 Task: Look for space in Hasaki, Japan from 12th  August, 2023 to 15th August, 2023 for 3 adults in price range Rs.12000 to Rs.16000. Place can be entire place with 2 bedrooms having 3 beds and 1 bathroom. Property type can be house, flat, guest house. Booking option can be shelf check-in. Required host language is English.
Action: Mouse moved to (420, 73)
Screenshot: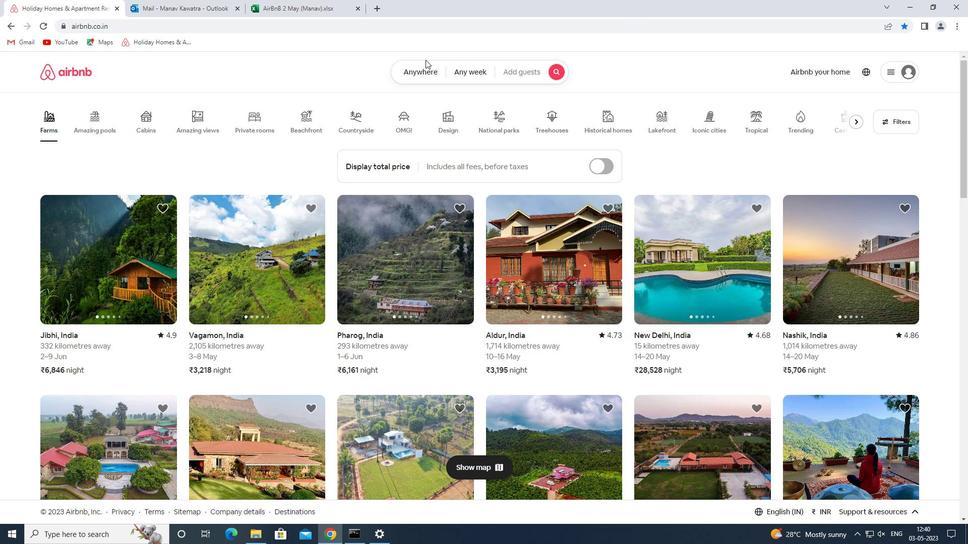 
Action: Mouse pressed left at (420, 73)
Screenshot: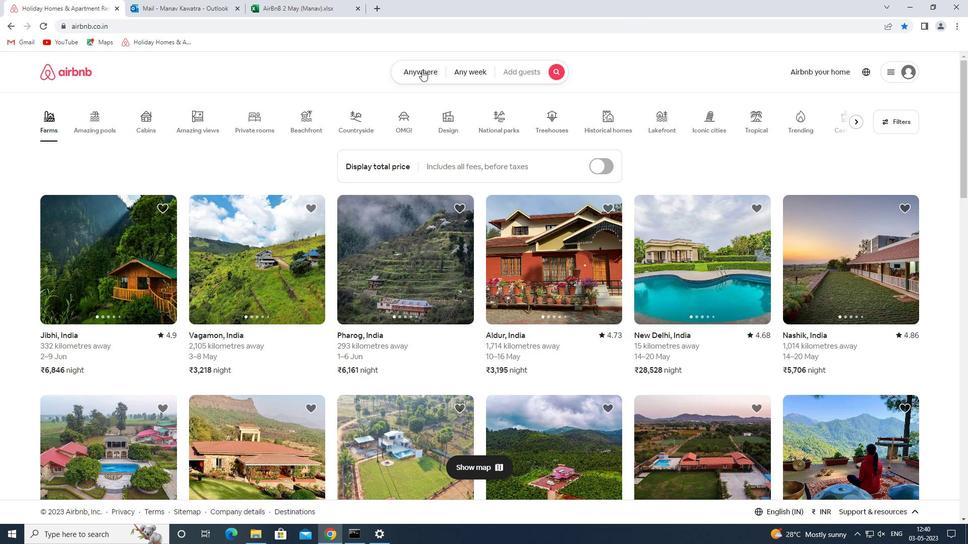 
Action: Mouse moved to (343, 110)
Screenshot: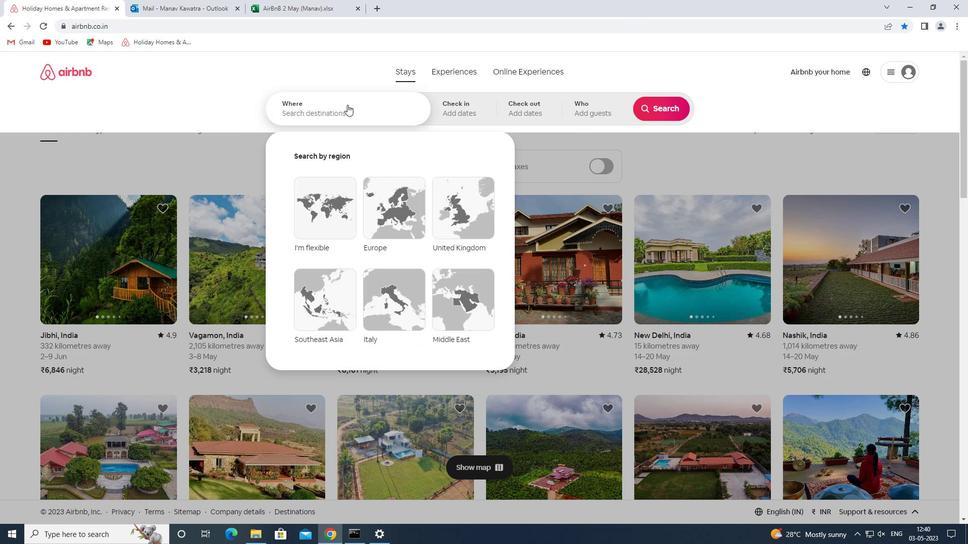
Action: Mouse pressed left at (343, 110)
Screenshot: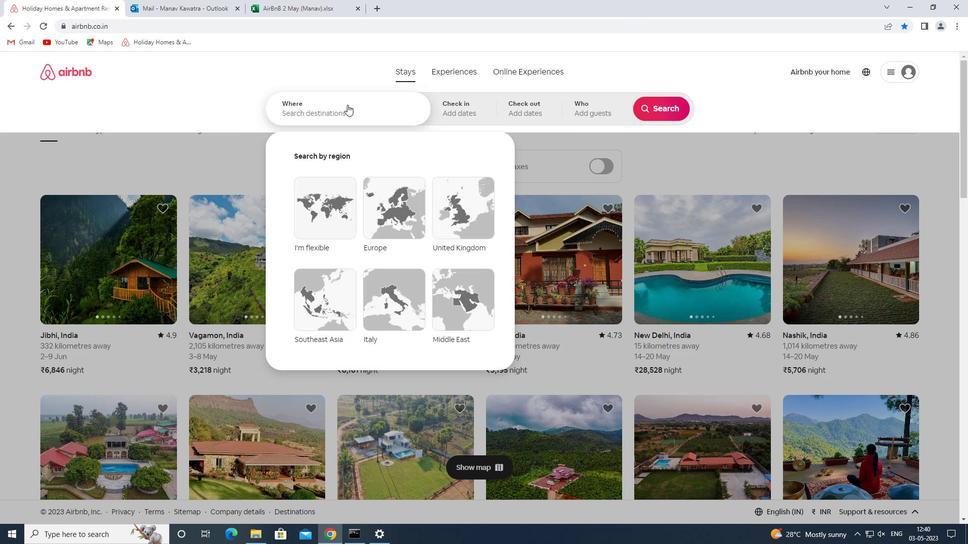 
Action: Mouse moved to (343, 111)
Screenshot: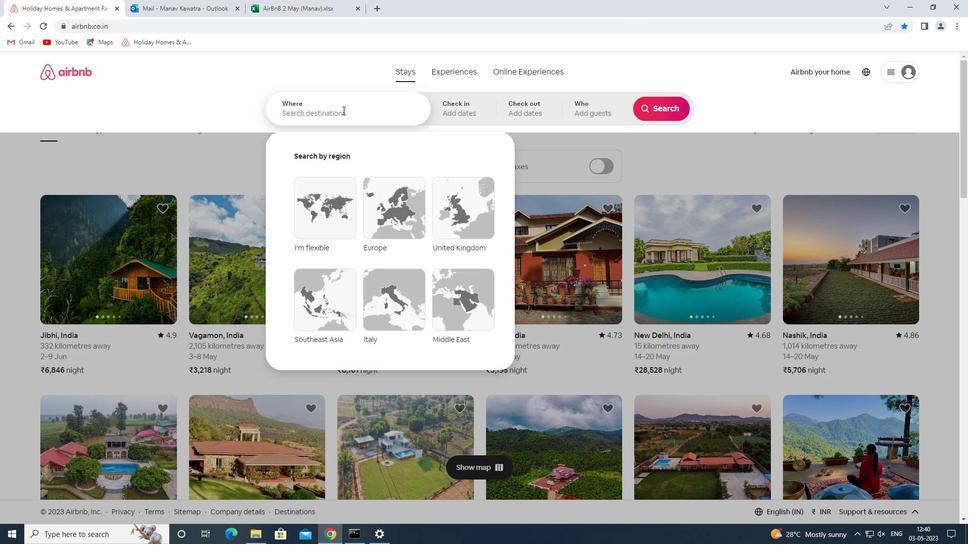 
Action: Key pressed hasaki<Key.space>japan<Key.space>
Screenshot: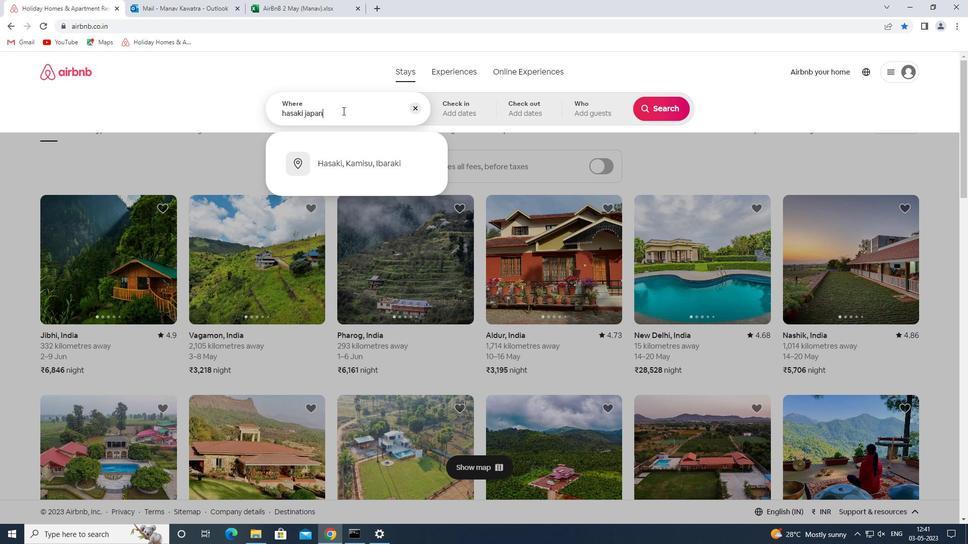 
Action: Mouse moved to (457, 109)
Screenshot: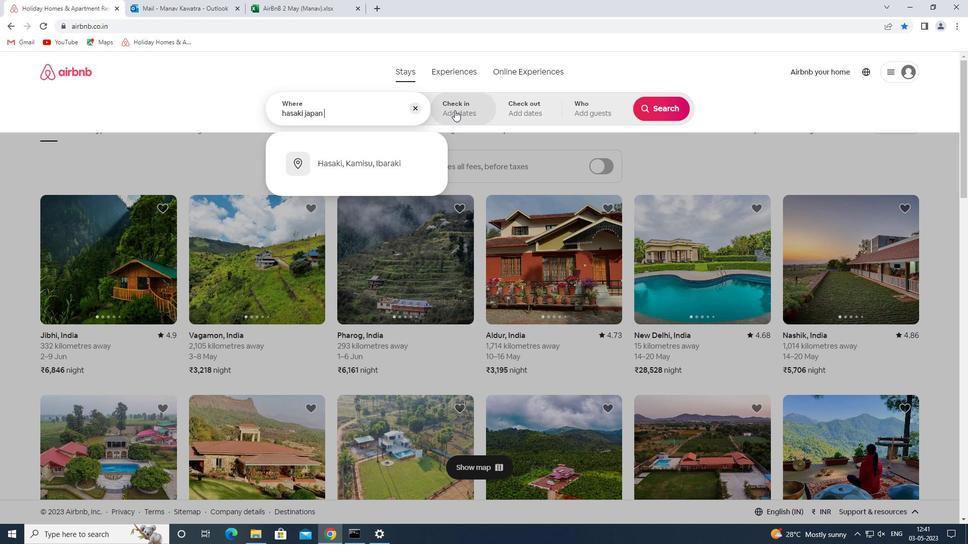 
Action: Mouse pressed left at (457, 109)
Screenshot: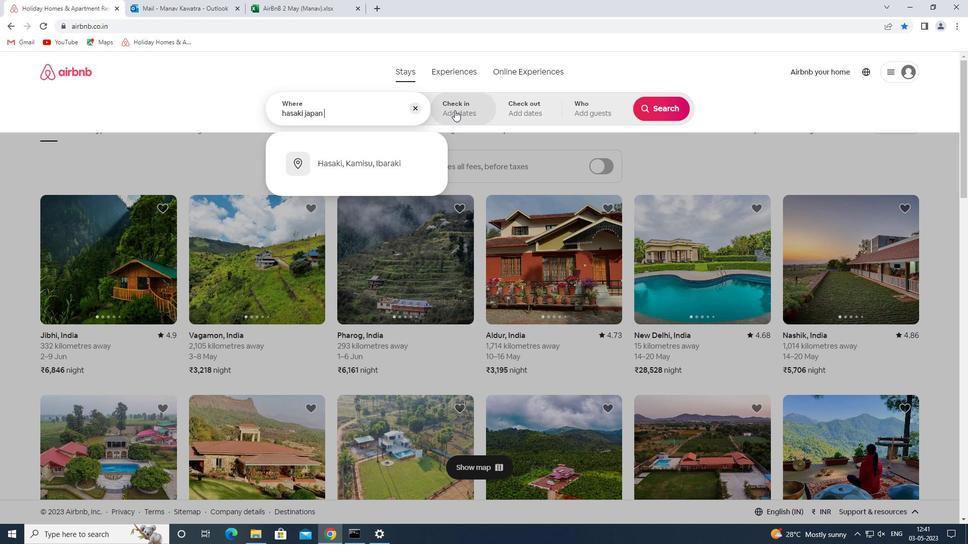 
Action: Mouse moved to (657, 190)
Screenshot: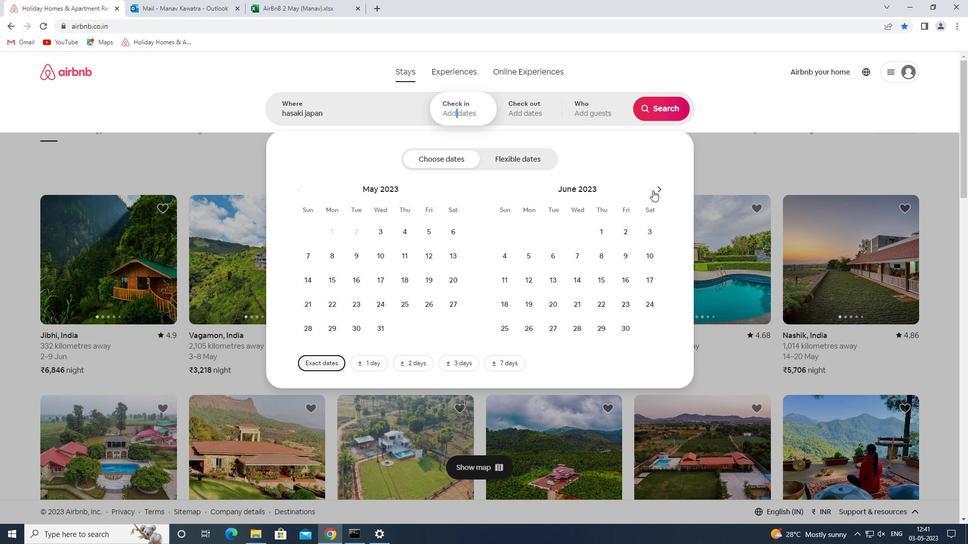 
Action: Mouse pressed left at (657, 190)
Screenshot: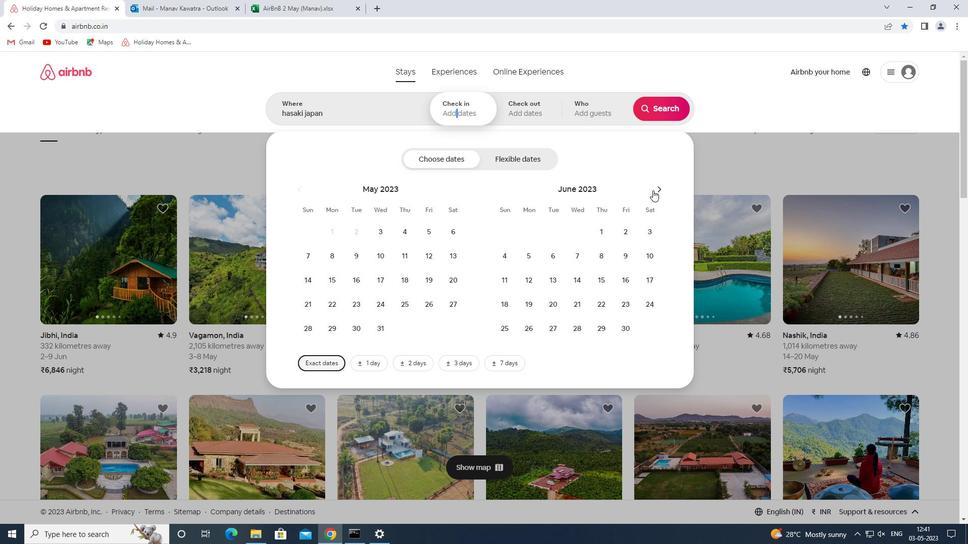 
Action: Mouse pressed left at (657, 190)
Screenshot: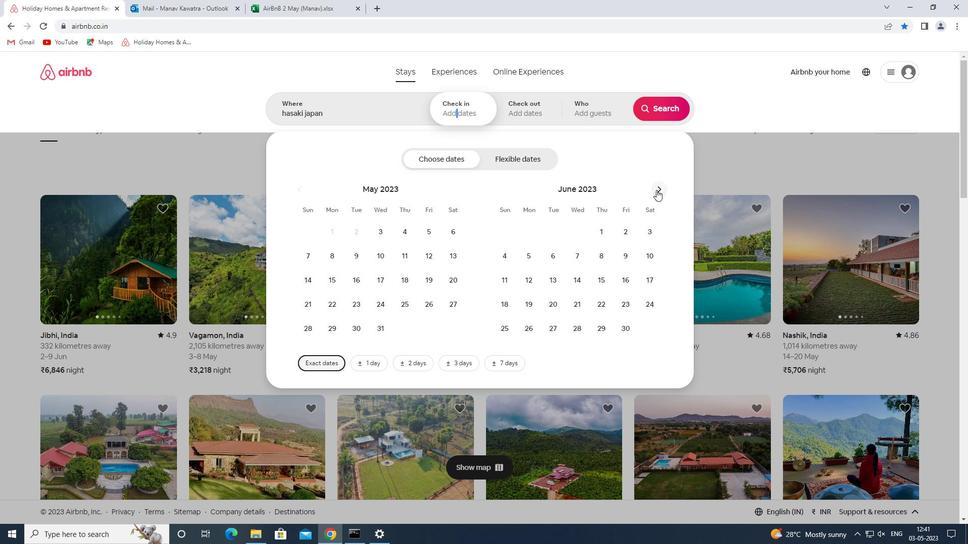 
Action: Mouse pressed left at (657, 190)
Screenshot: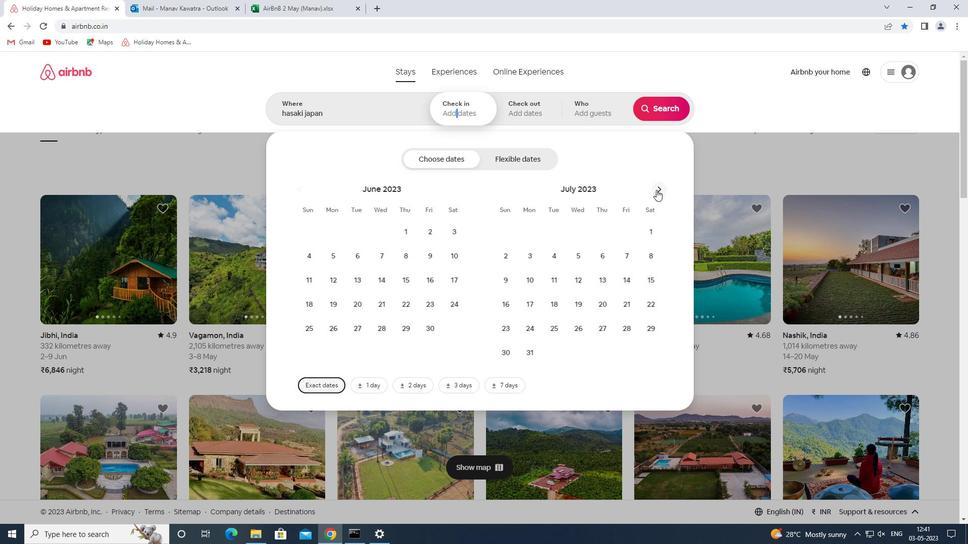 
Action: Mouse moved to (657, 256)
Screenshot: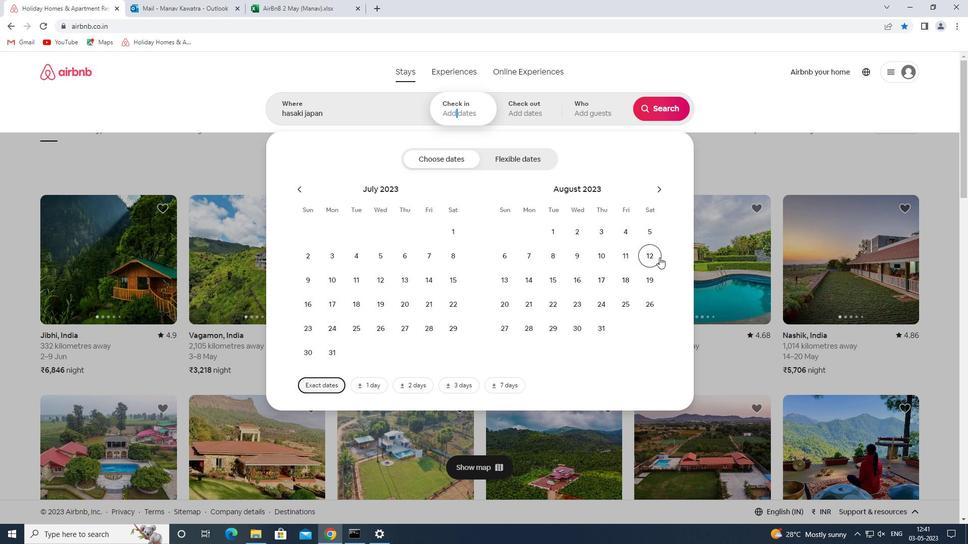 
Action: Mouse pressed left at (657, 256)
Screenshot: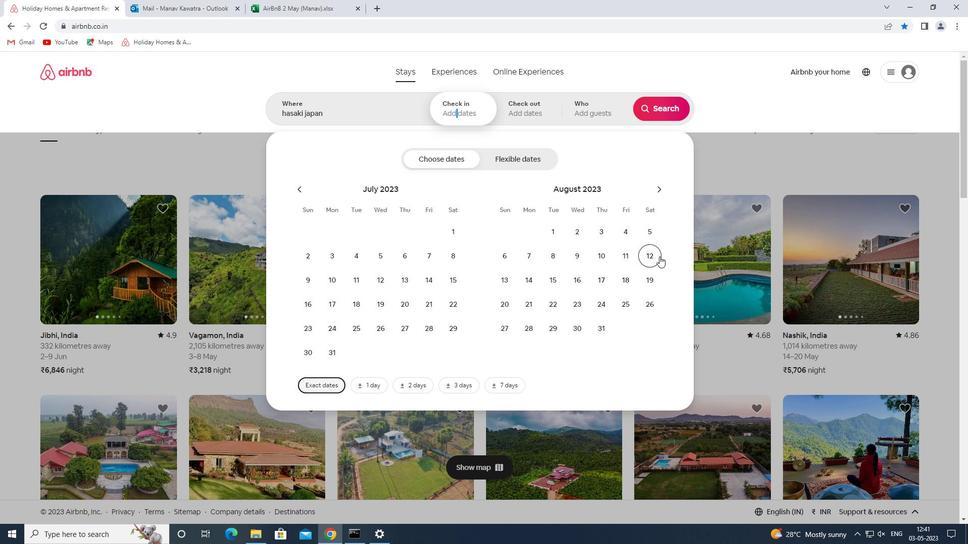 
Action: Mouse moved to (551, 278)
Screenshot: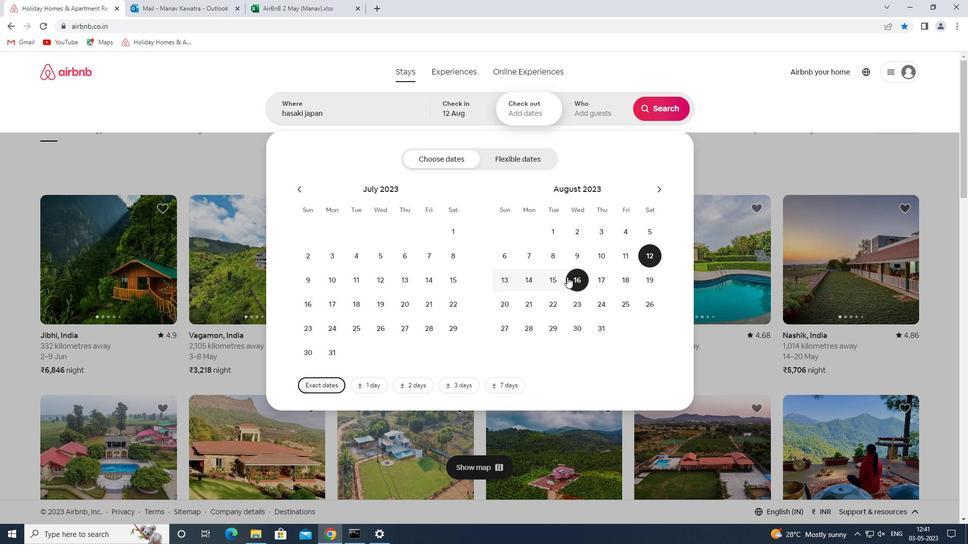 
Action: Mouse pressed left at (551, 278)
Screenshot: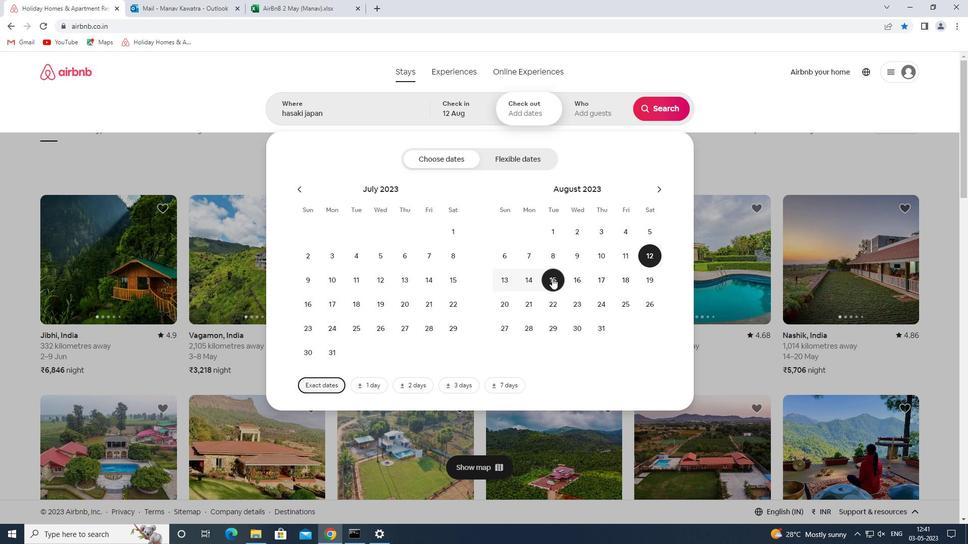 
Action: Mouse moved to (592, 114)
Screenshot: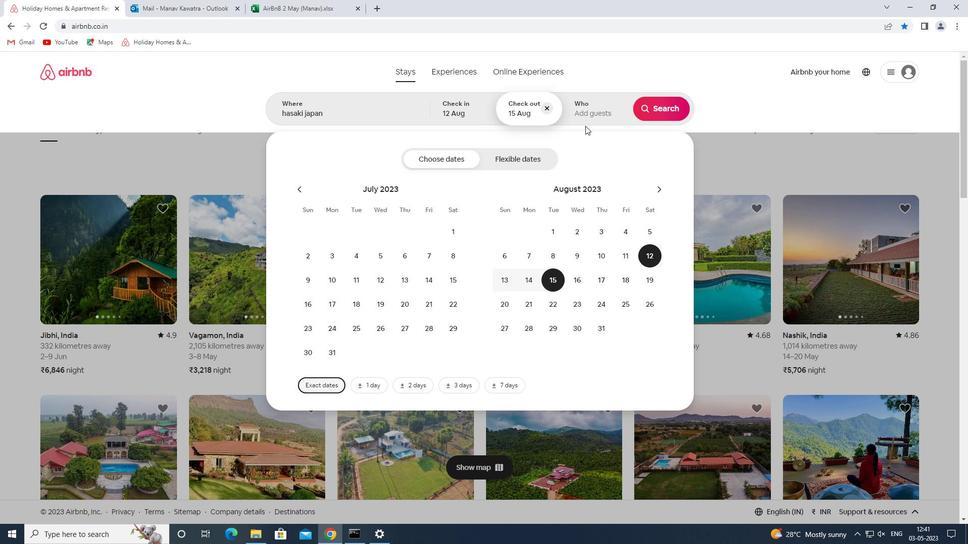 
Action: Mouse pressed left at (592, 114)
Screenshot: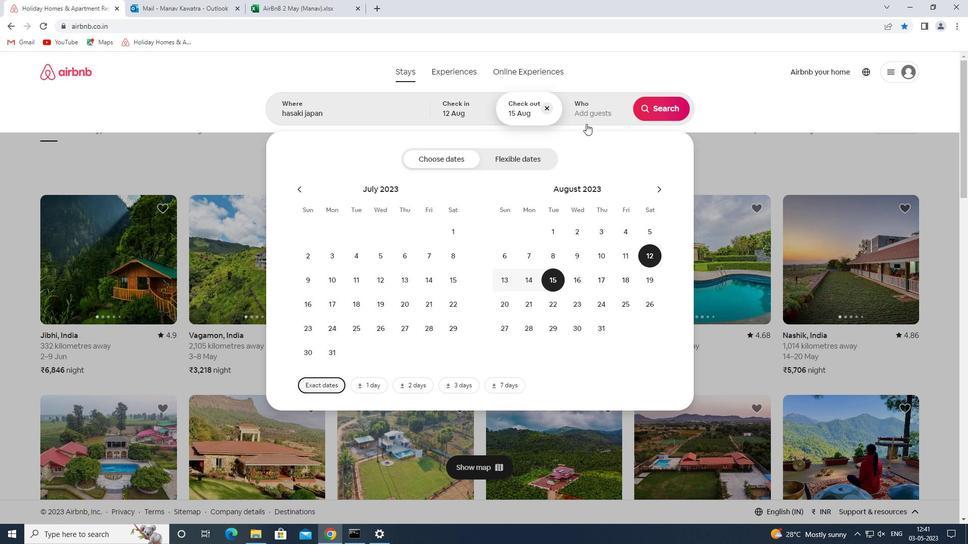 
Action: Mouse moved to (669, 163)
Screenshot: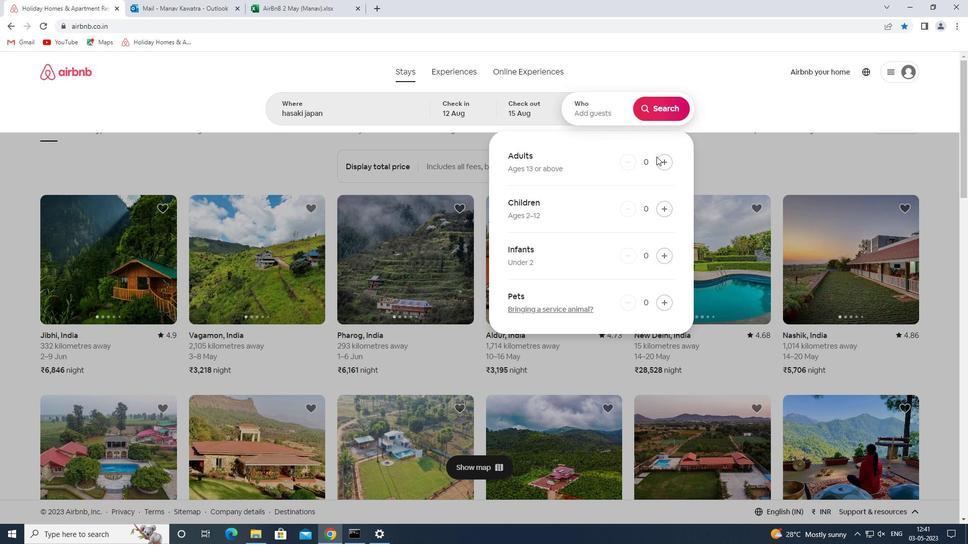 
Action: Mouse pressed left at (669, 163)
Screenshot: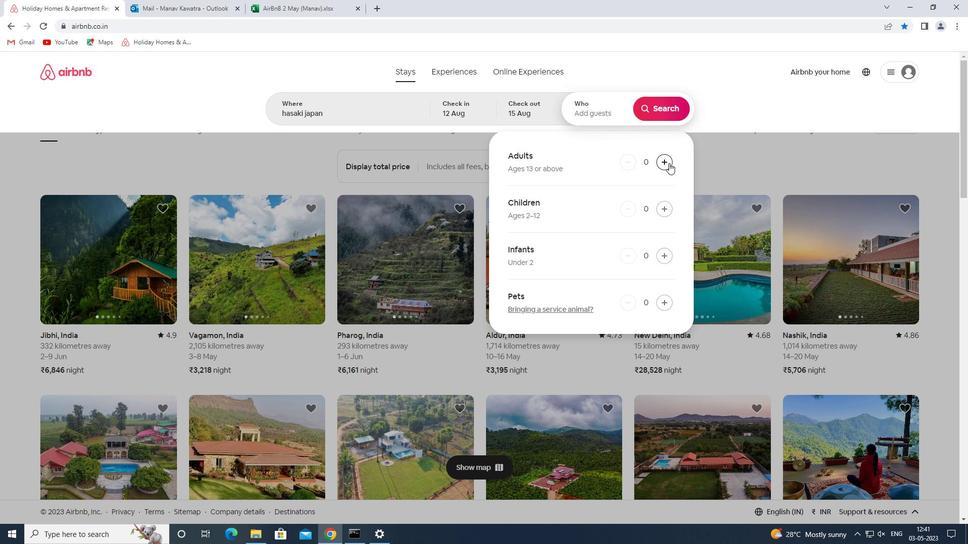 
Action: Mouse pressed left at (669, 163)
Screenshot: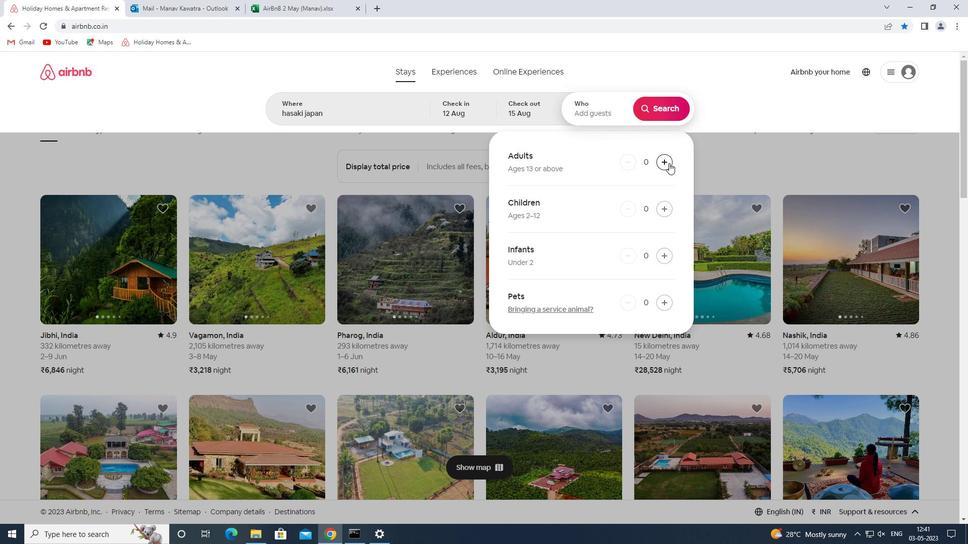 
Action: Mouse pressed left at (669, 163)
Screenshot: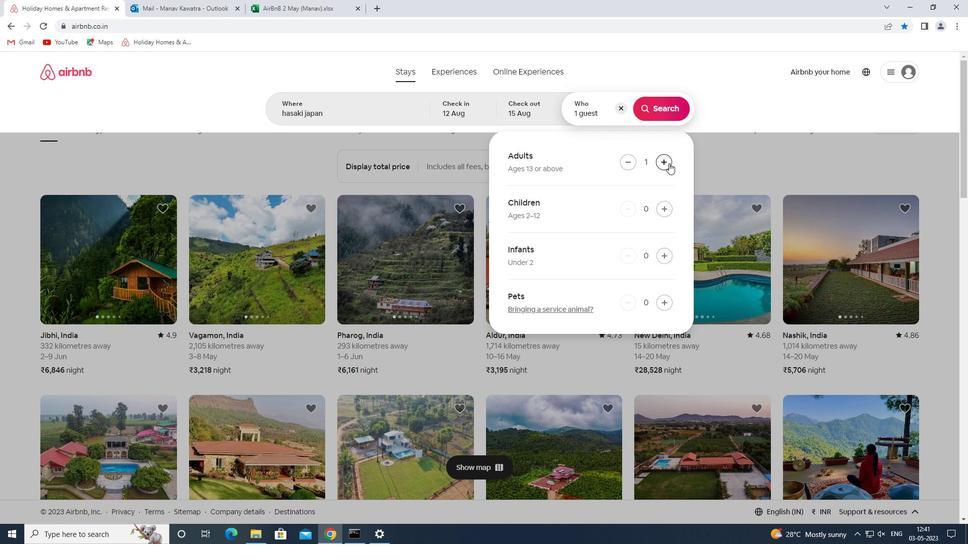 
Action: Mouse moved to (669, 103)
Screenshot: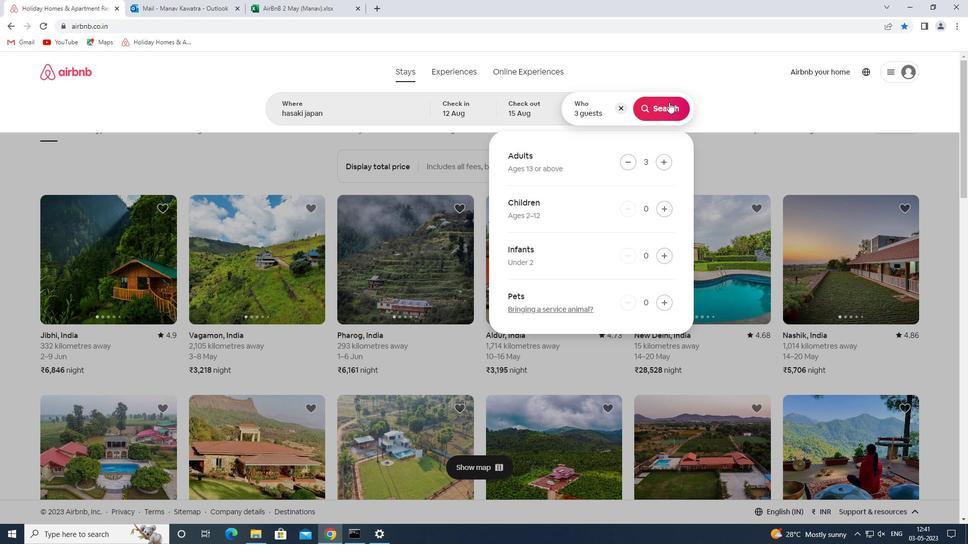 
Action: Mouse pressed left at (669, 103)
Screenshot: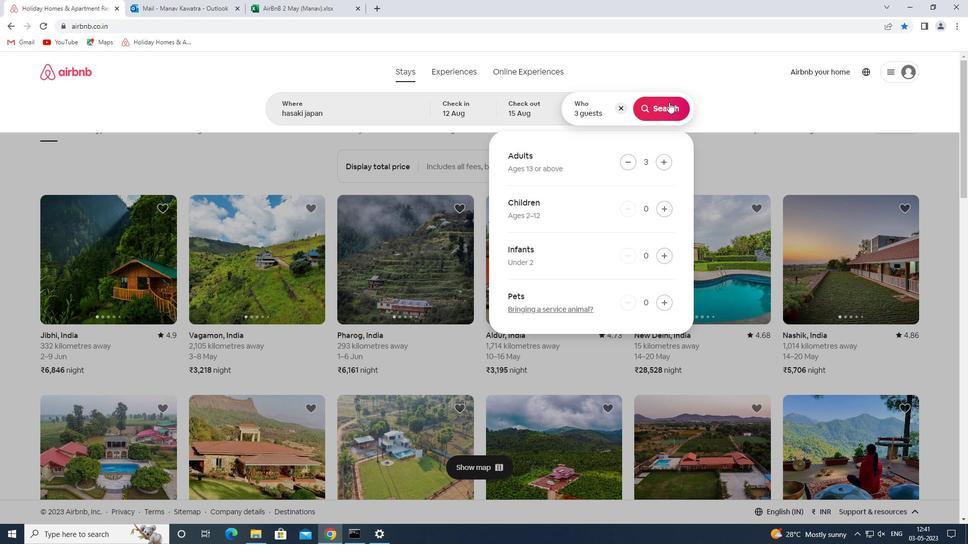 
Action: Mouse moved to (923, 117)
Screenshot: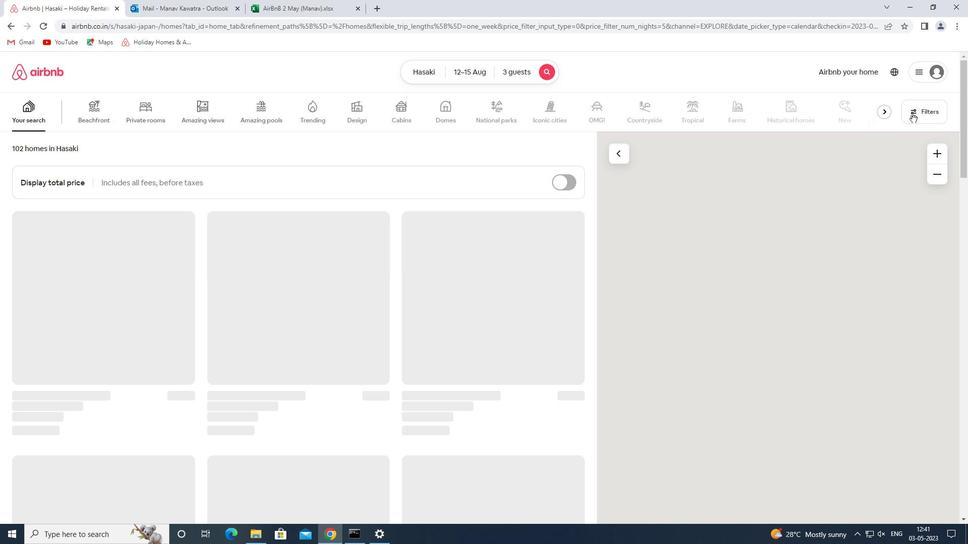 
Action: Mouse pressed left at (923, 117)
Screenshot: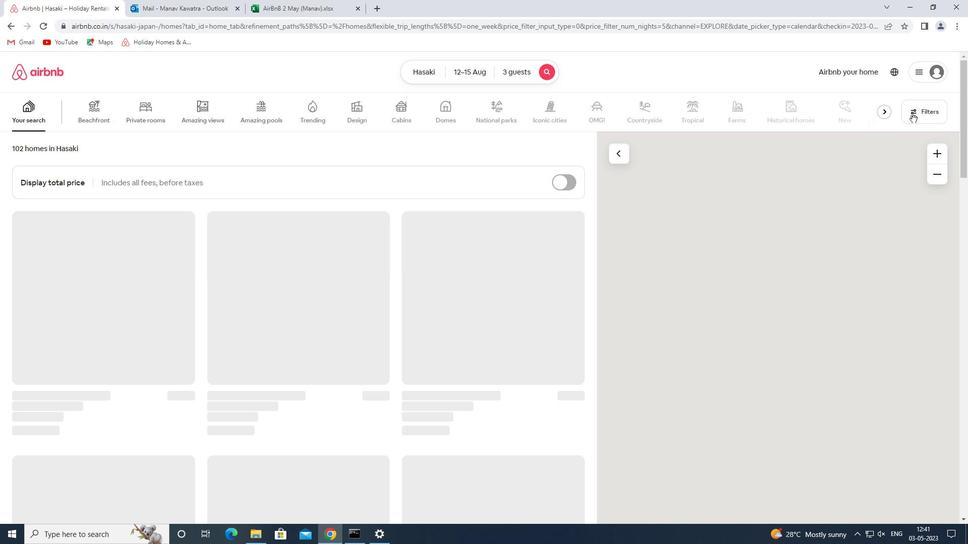 
Action: Mouse moved to (359, 241)
Screenshot: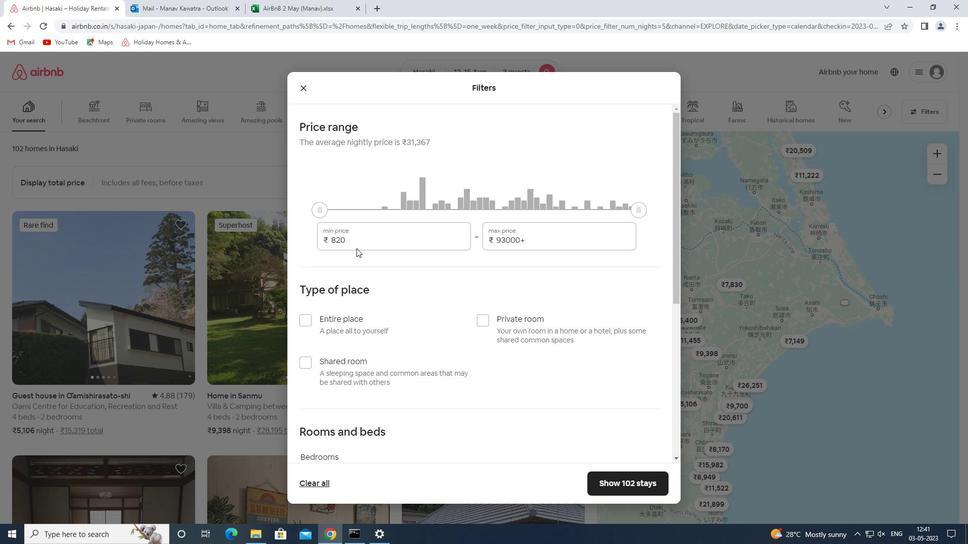 
Action: Mouse pressed left at (359, 241)
Screenshot: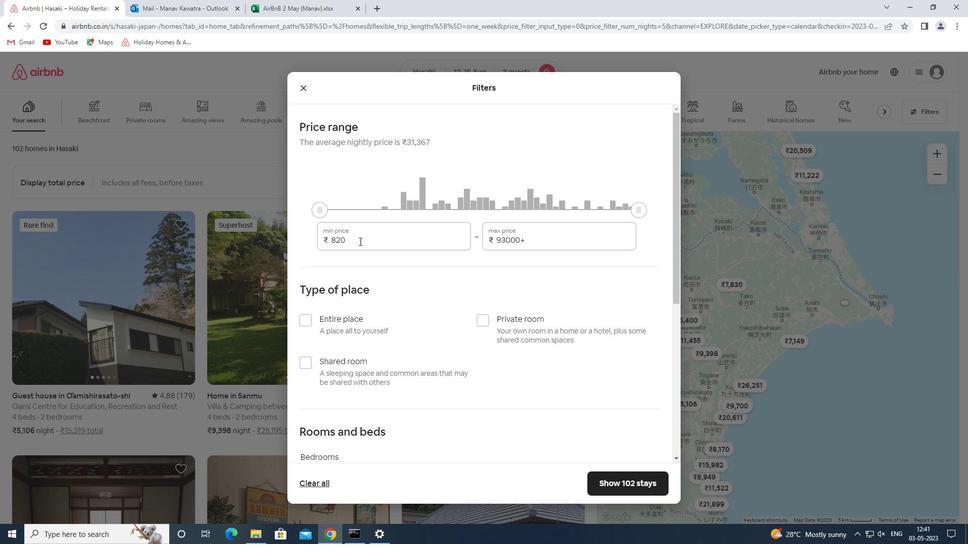 
Action: Mouse pressed left at (359, 241)
Screenshot: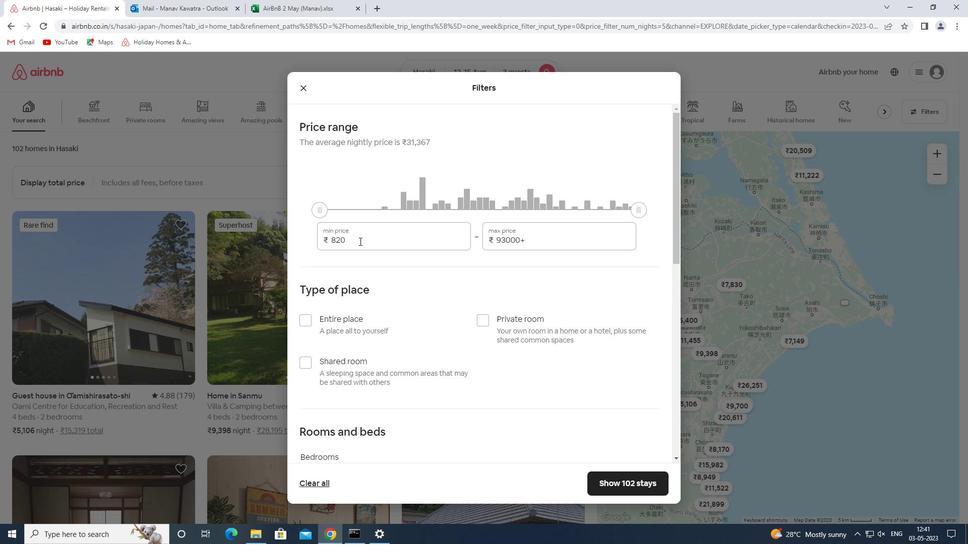 
Action: Key pressed 12000<Key.tab>16000
Screenshot: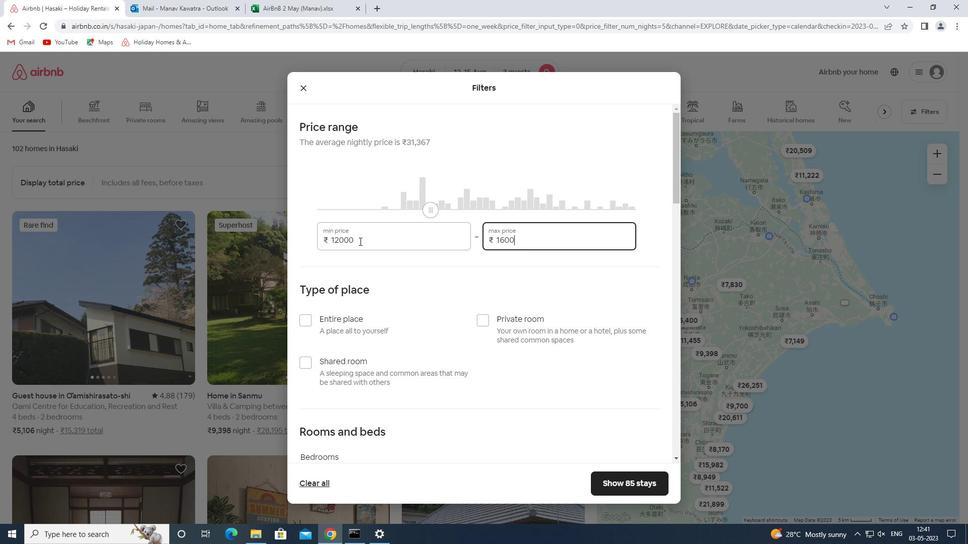 
Action: Mouse moved to (344, 321)
Screenshot: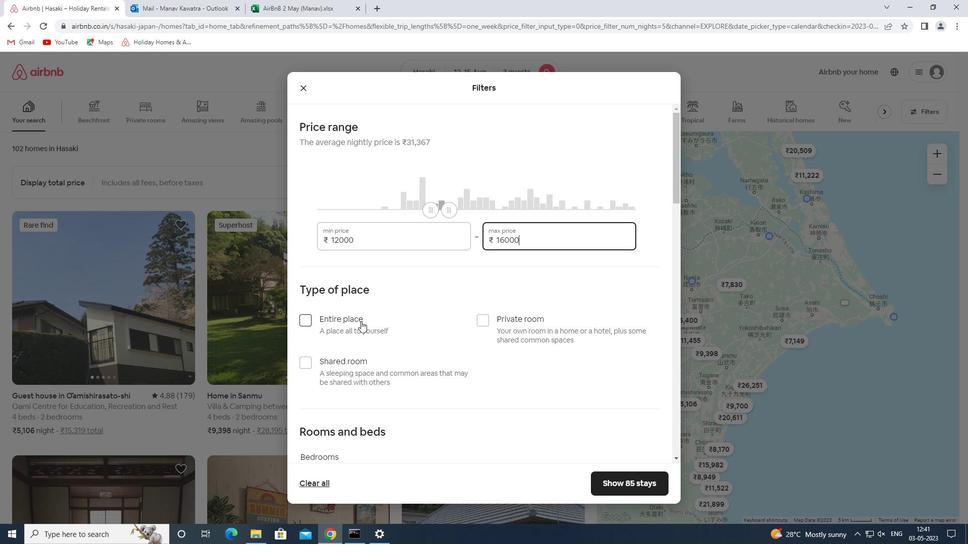 
Action: Mouse pressed left at (344, 321)
Screenshot: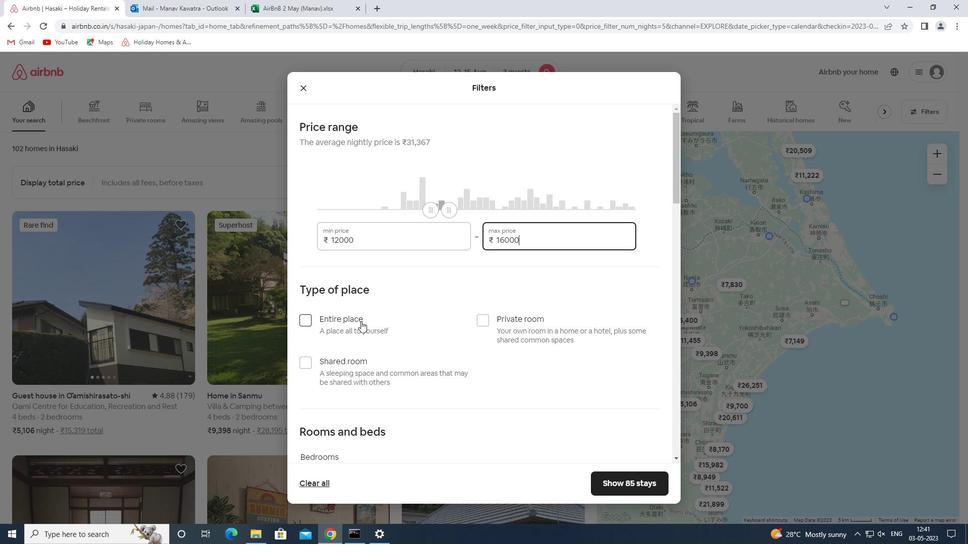 
Action: Mouse moved to (456, 281)
Screenshot: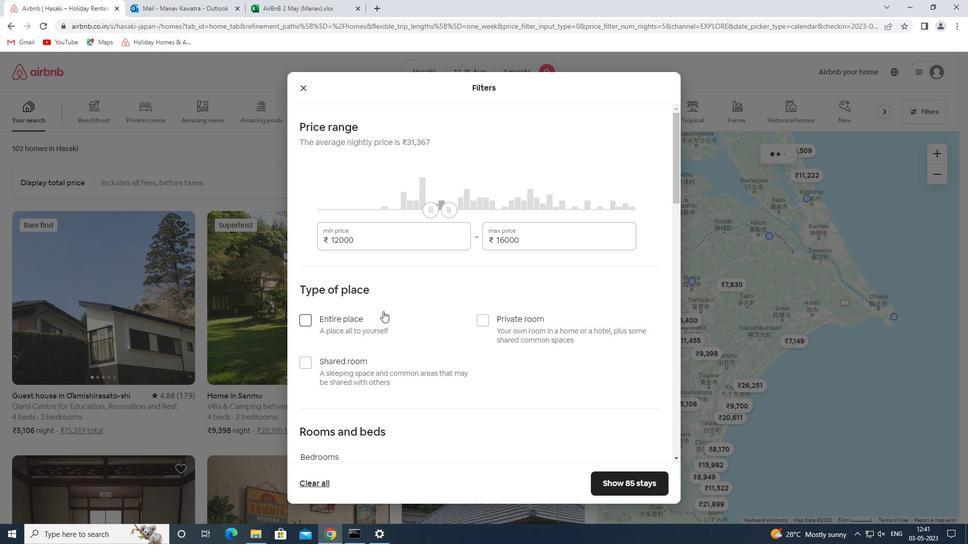 
Action: Mouse scrolled (456, 281) with delta (0, 0)
Screenshot: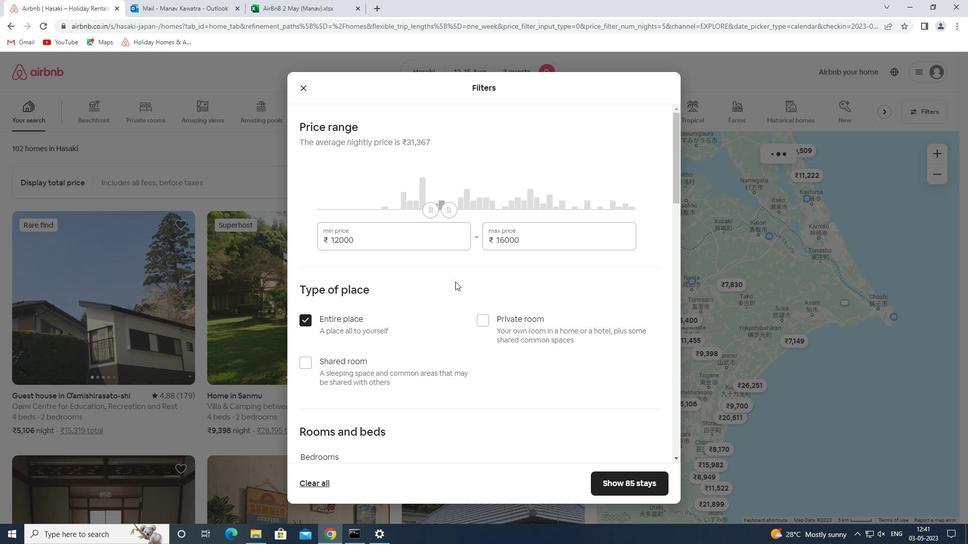 
Action: Mouse scrolled (456, 281) with delta (0, 0)
Screenshot: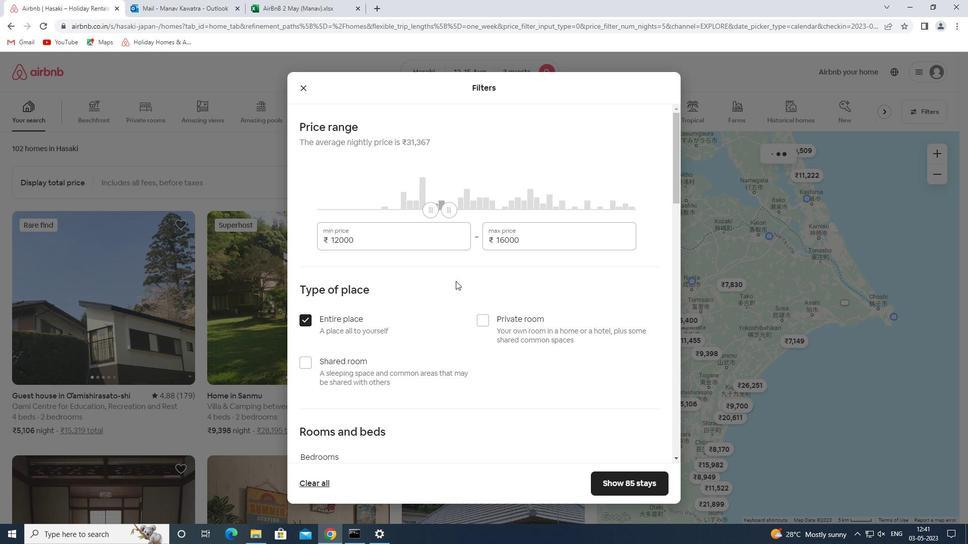 
Action: Mouse scrolled (456, 281) with delta (0, 0)
Screenshot: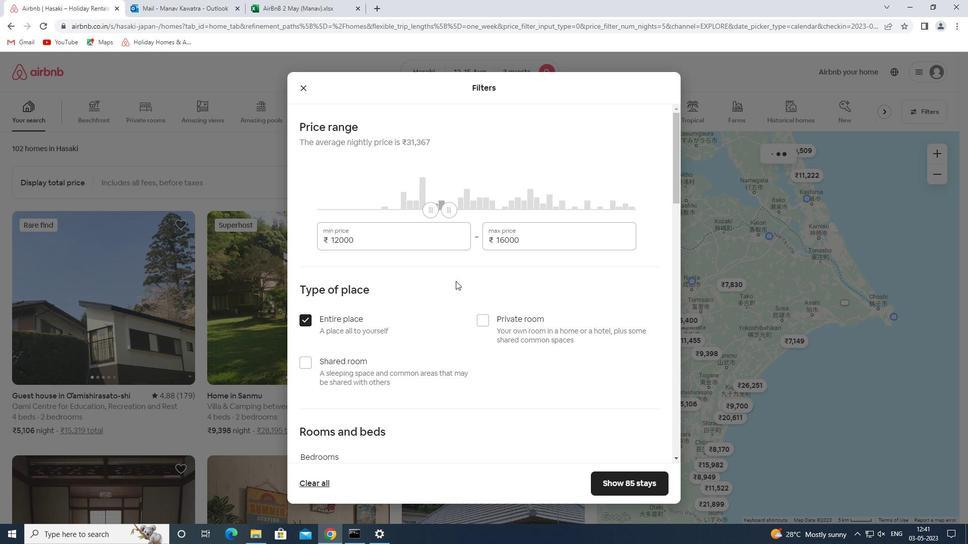 
Action: Mouse moved to (402, 302)
Screenshot: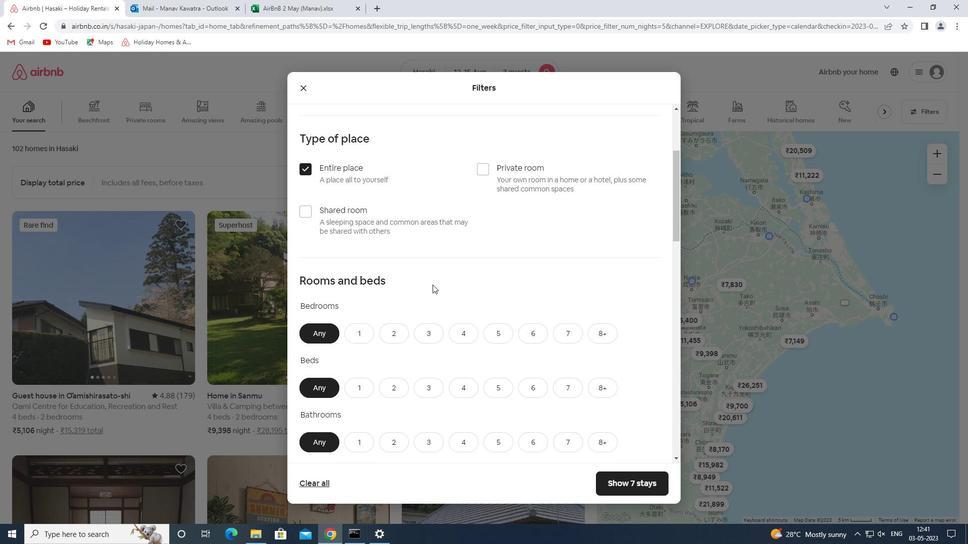 
Action: Mouse scrolled (402, 302) with delta (0, 0)
Screenshot: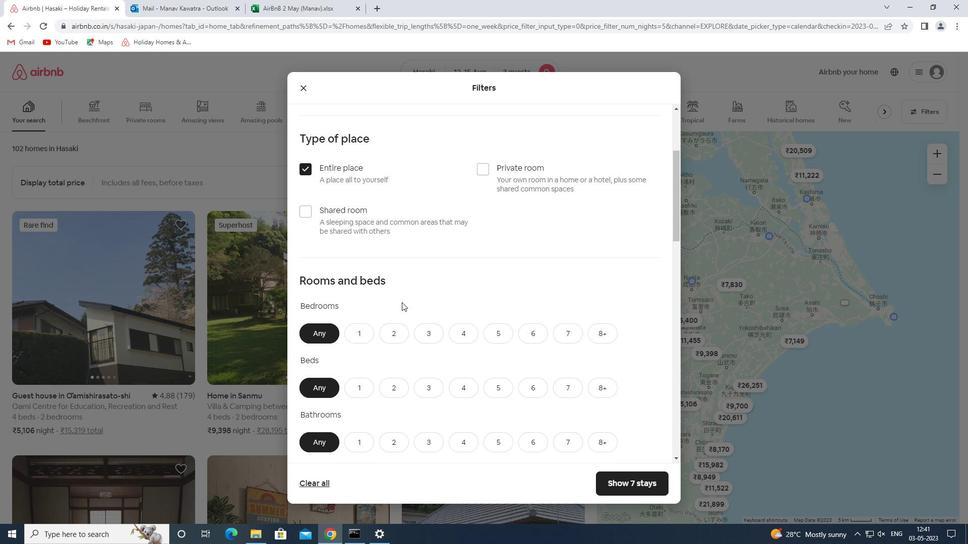 
Action: Mouse moved to (398, 283)
Screenshot: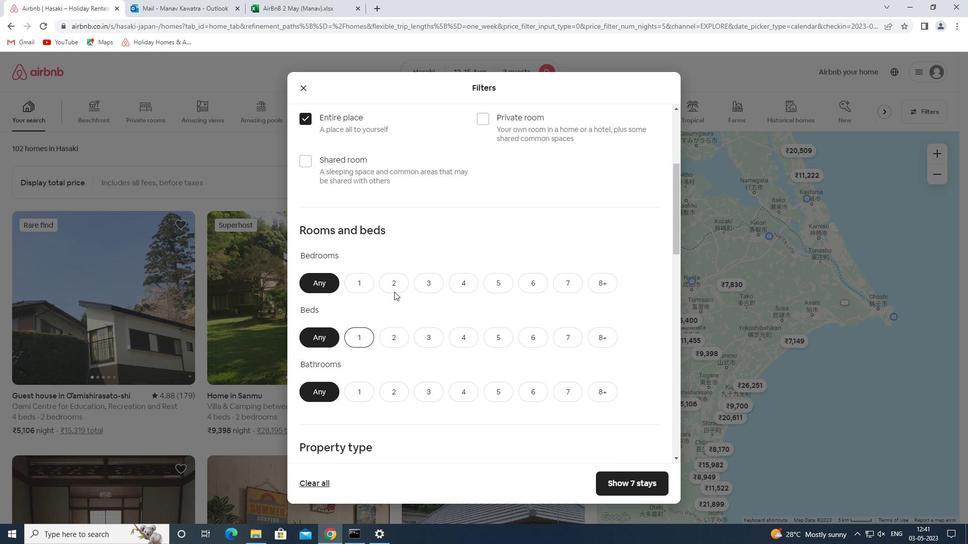 
Action: Mouse pressed left at (398, 283)
Screenshot: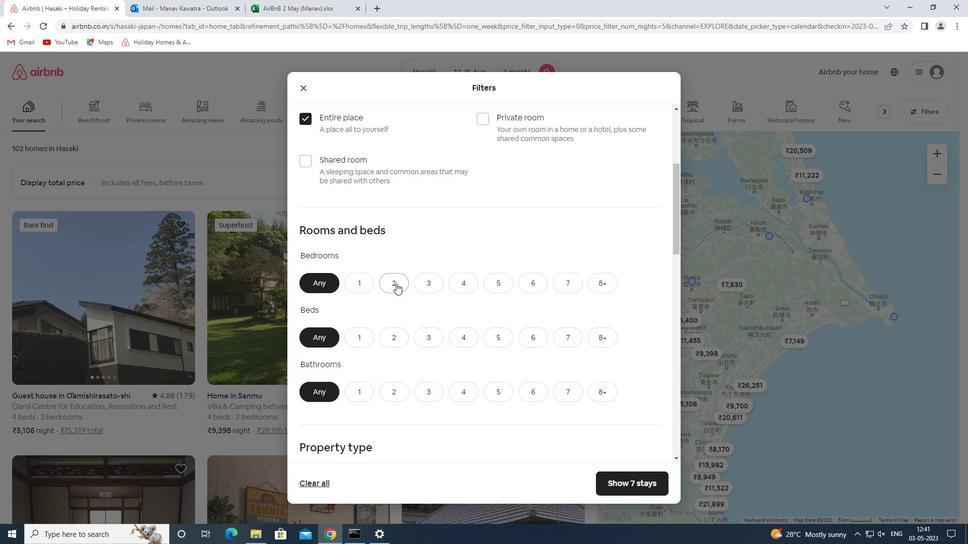 
Action: Mouse moved to (431, 336)
Screenshot: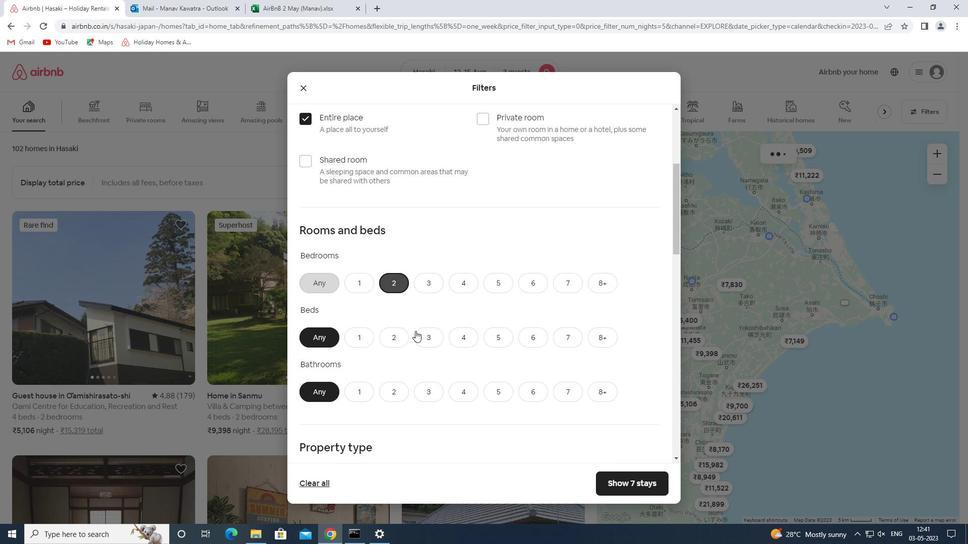 
Action: Mouse pressed left at (431, 336)
Screenshot: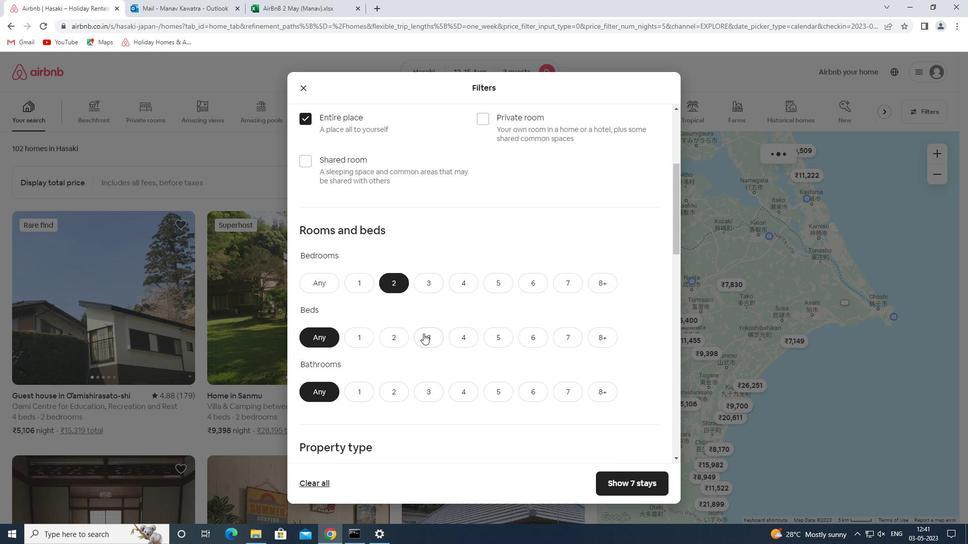 
Action: Mouse moved to (357, 388)
Screenshot: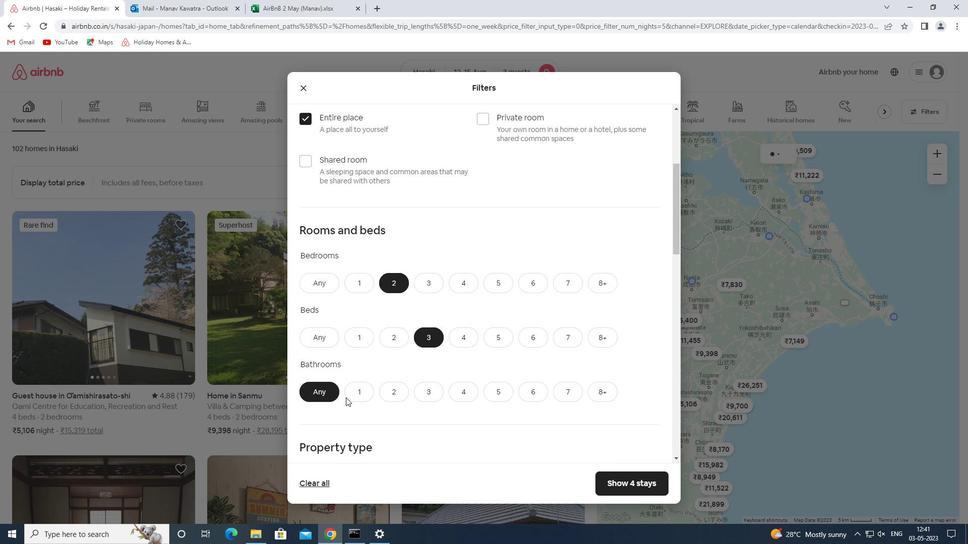 
Action: Mouse pressed left at (357, 388)
Screenshot: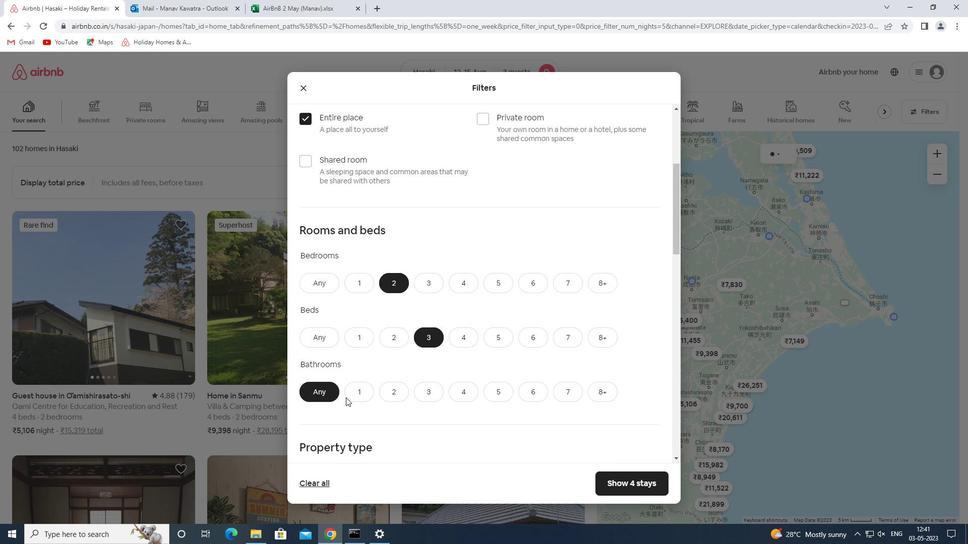 
Action: Mouse moved to (386, 384)
Screenshot: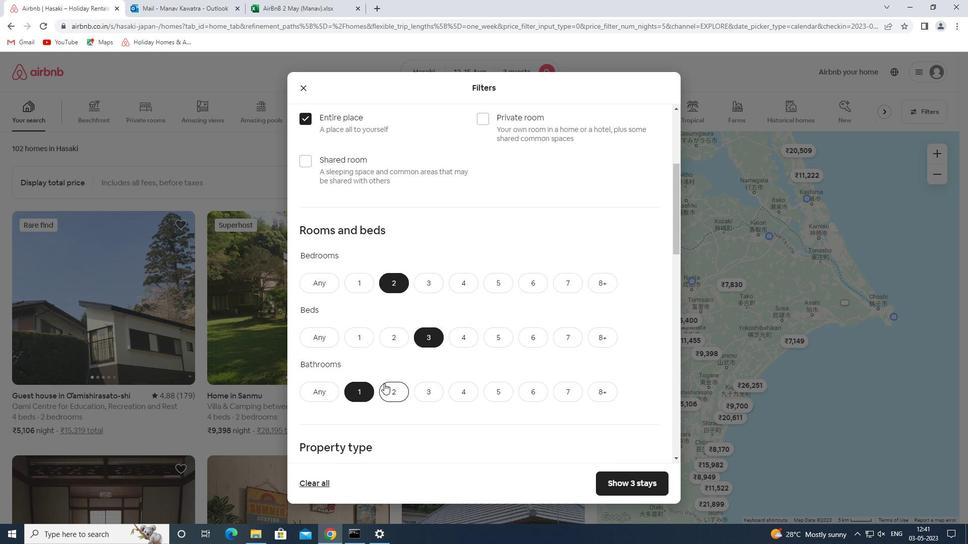 
Action: Mouse scrolled (386, 383) with delta (0, 0)
Screenshot: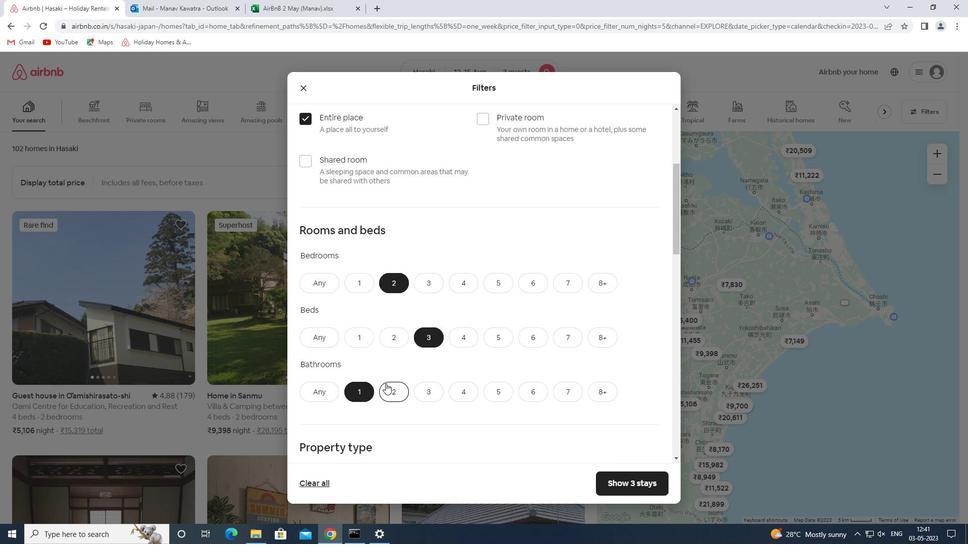
Action: Mouse scrolled (386, 383) with delta (0, 0)
Screenshot: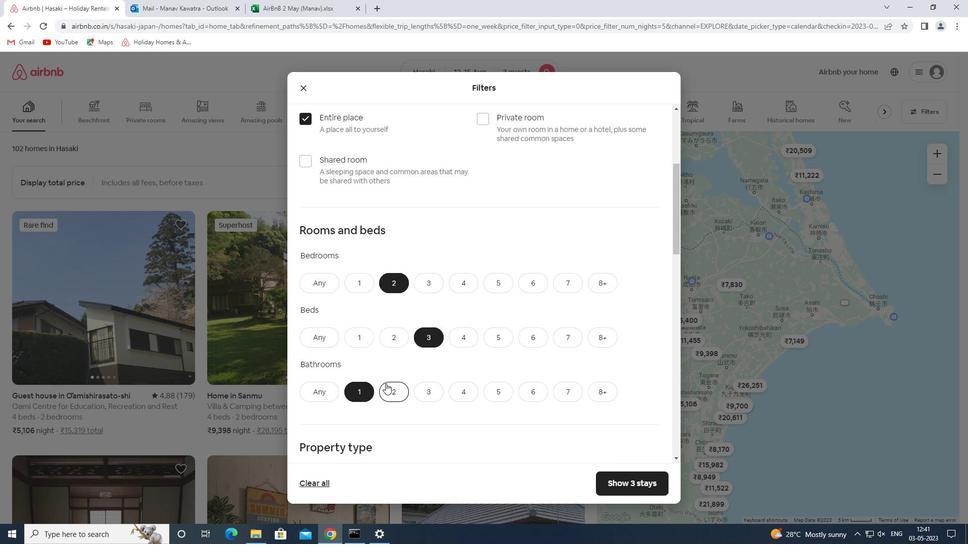 
Action: Mouse moved to (360, 390)
Screenshot: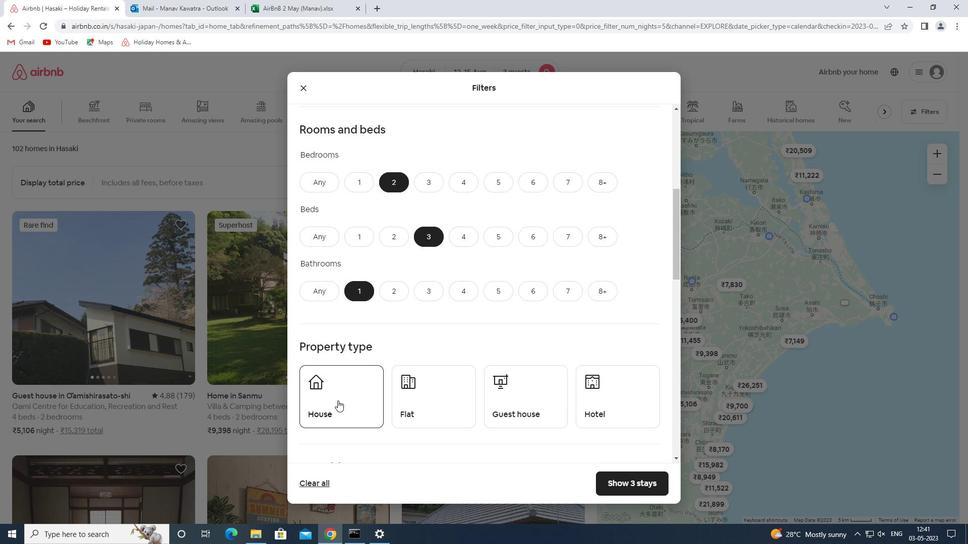 
Action: Mouse pressed left at (360, 390)
Screenshot: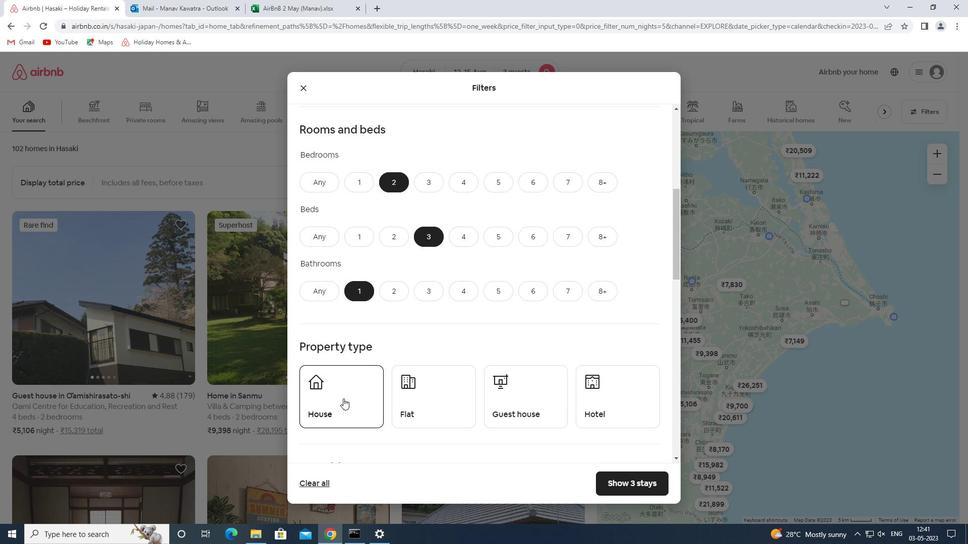 
Action: Mouse moved to (410, 397)
Screenshot: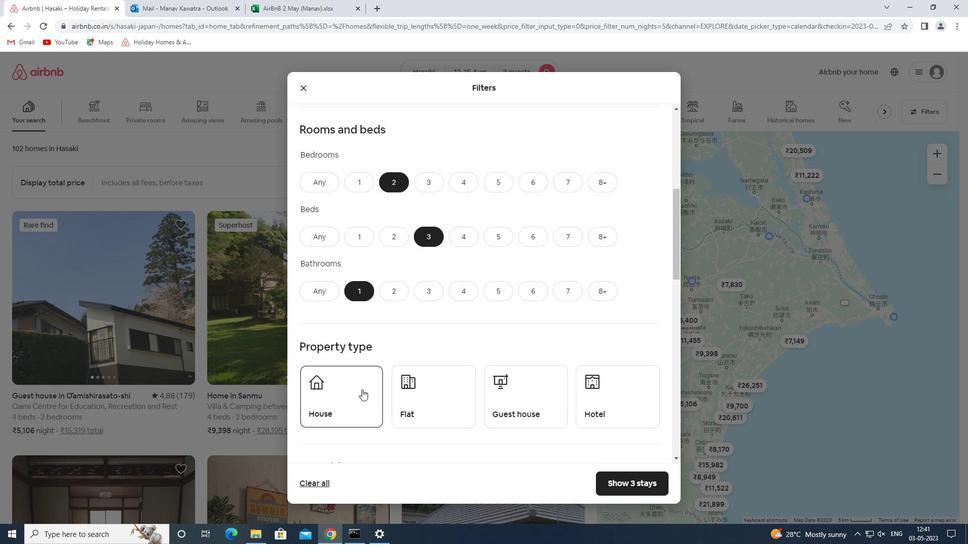 
Action: Mouse pressed left at (410, 397)
Screenshot: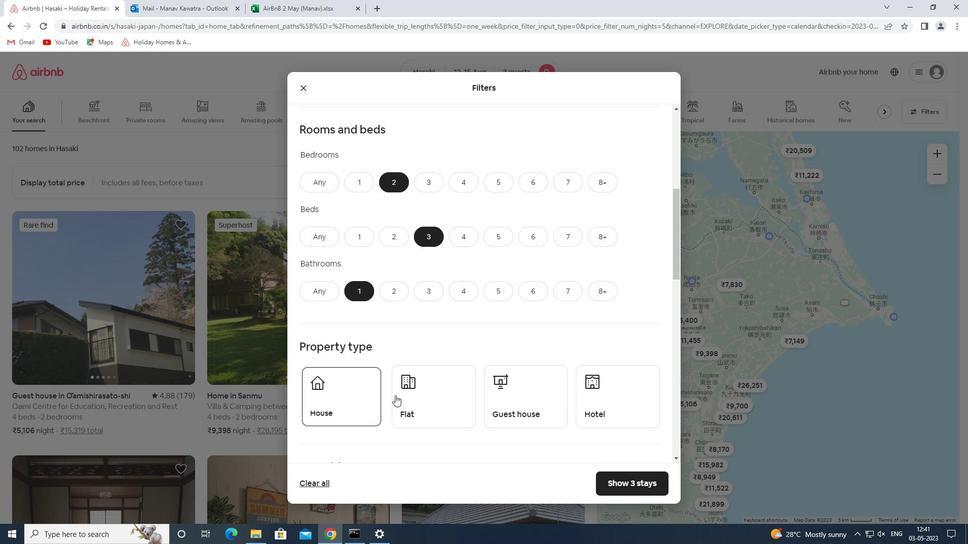 
Action: Mouse moved to (549, 408)
Screenshot: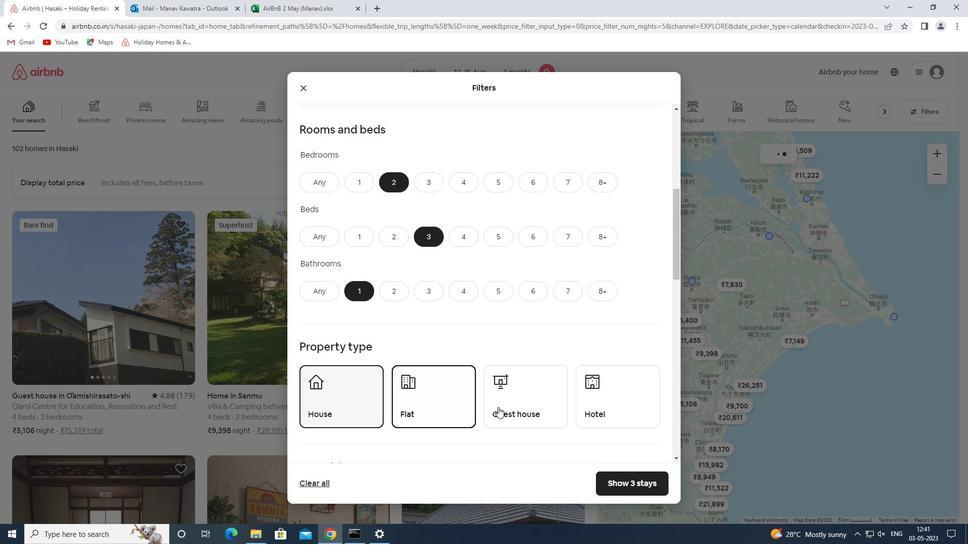 
Action: Mouse pressed left at (549, 408)
Screenshot: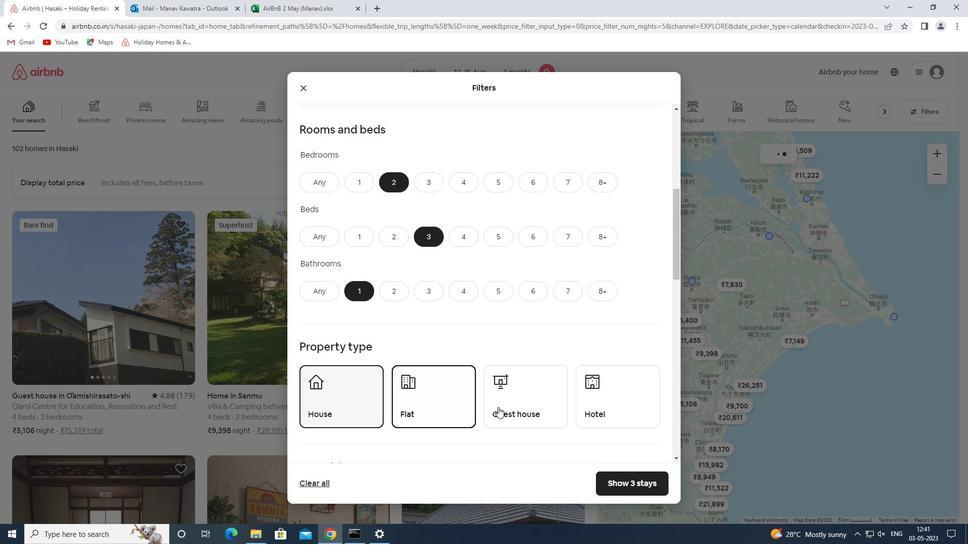 
Action: Mouse moved to (545, 342)
Screenshot: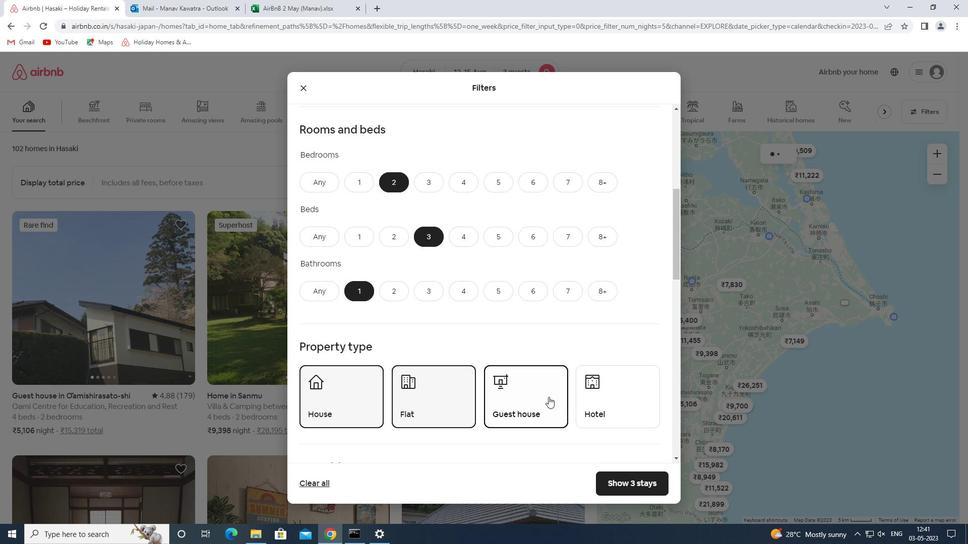 
Action: Mouse scrolled (545, 342) with delta (0, 0)
Screenshot: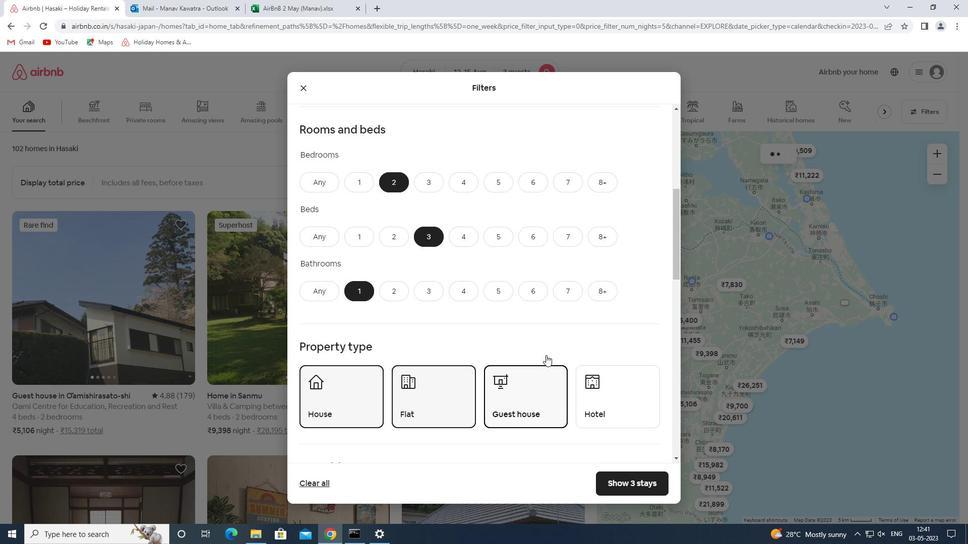 
Action: Mouse scrolled (545, 342) with delta (0, 0)
Screenshot: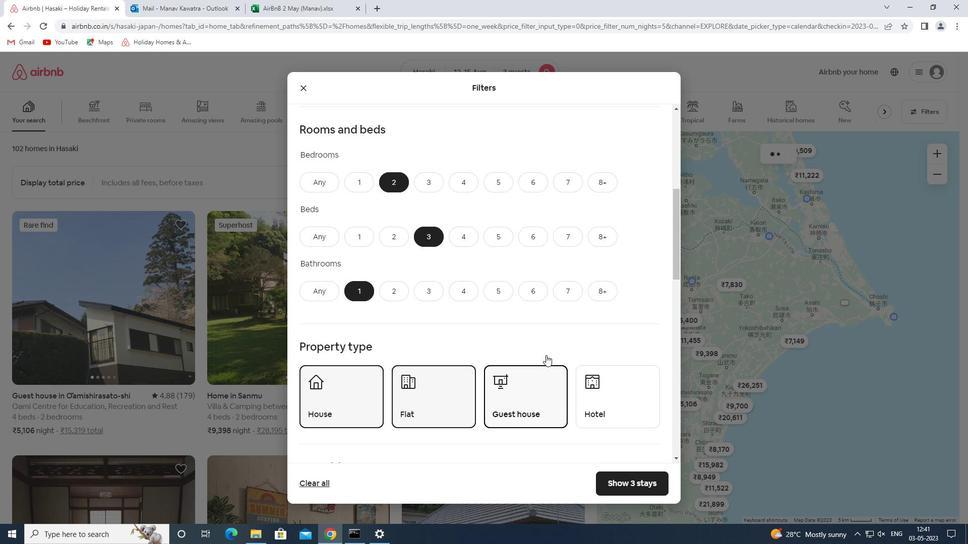 
Action: Mouse scrolled (545, 342) with delta (0, 0)
Screenshot: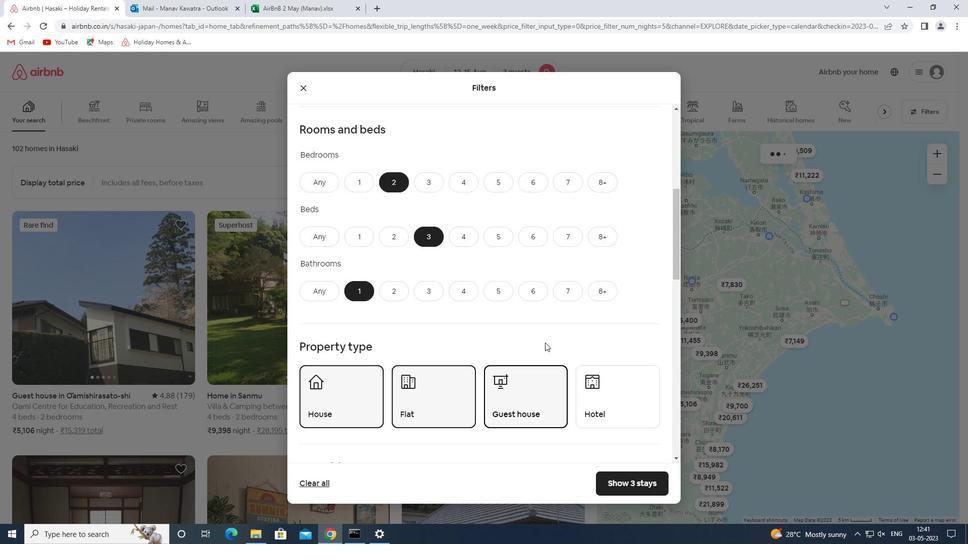 
Action: Mouse scrolled (545, 342) with delta (0, 0)
Screenshot: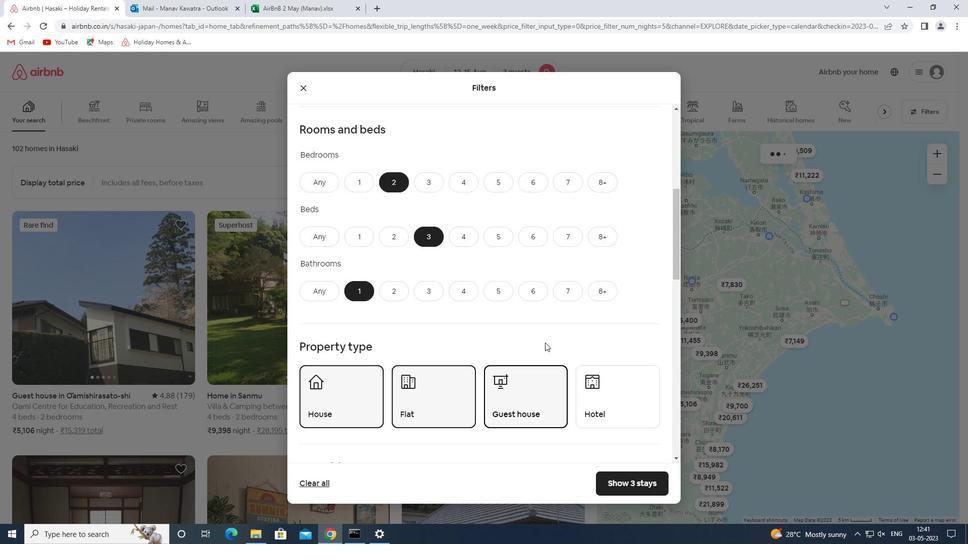 
Action: Mouse scrolled (545, 342) with delta (0, 0)
Screenshot: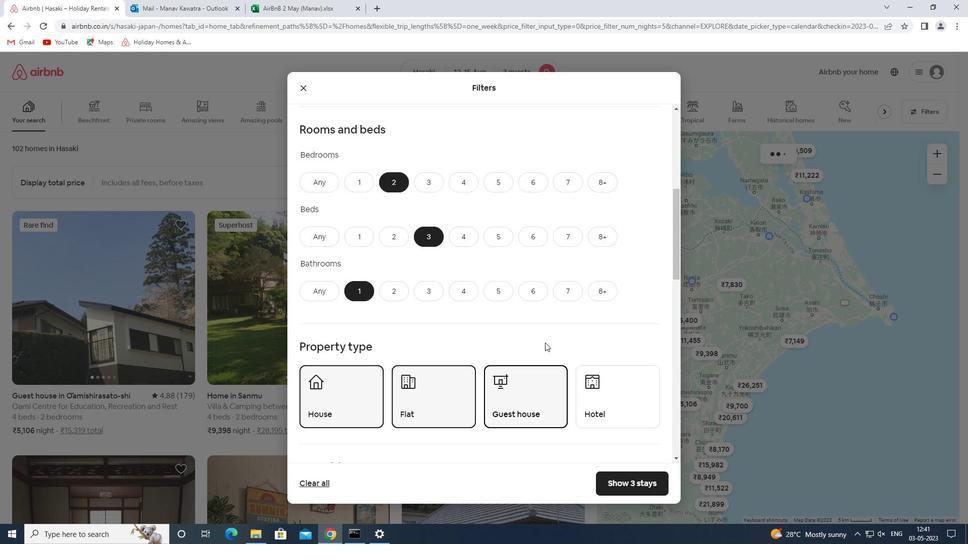 
Action: Mouse moved to (410, 307)
Screenshot: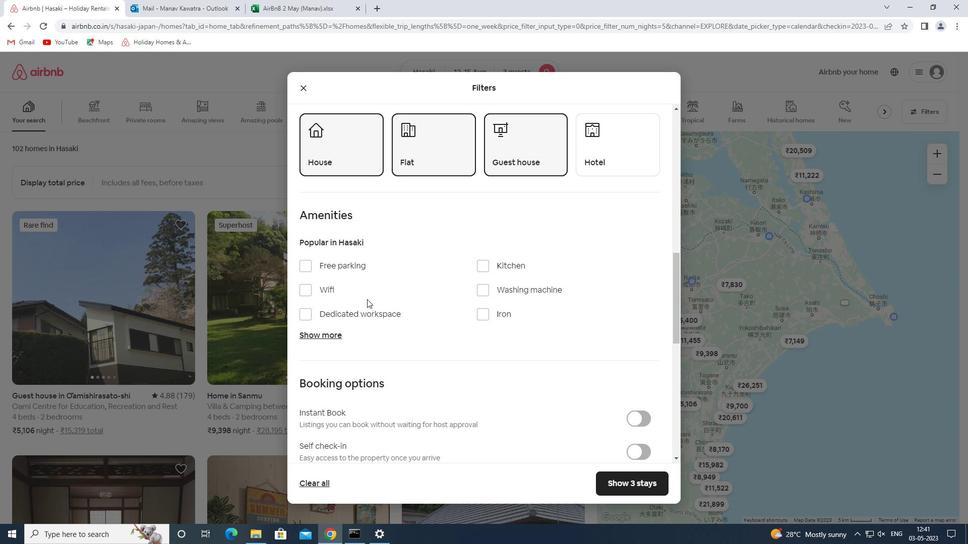
Action: Mouse scrolled (410, 306) with delta (0, 0)
Screenshot: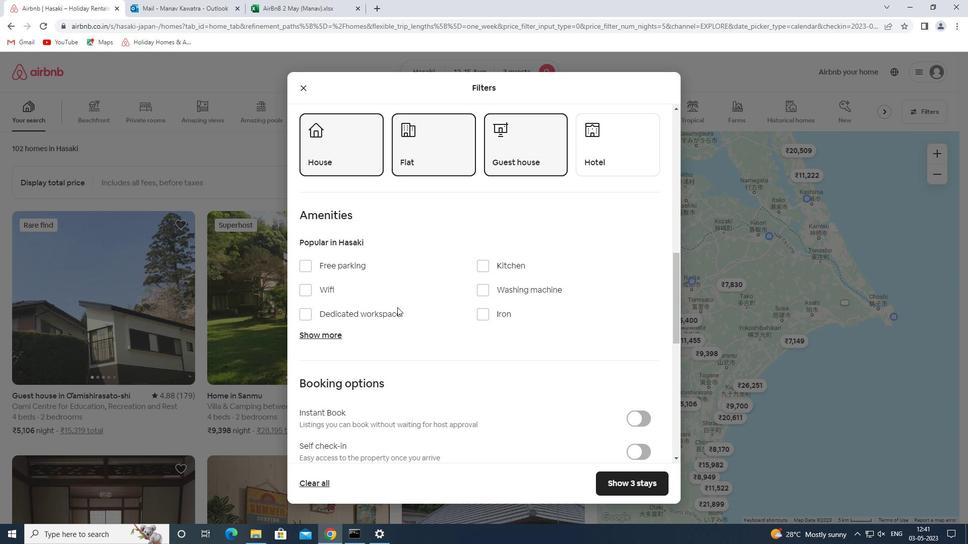 
Action: Mouse scrolled (410, 306) with delta (0, 0)
Screenshot: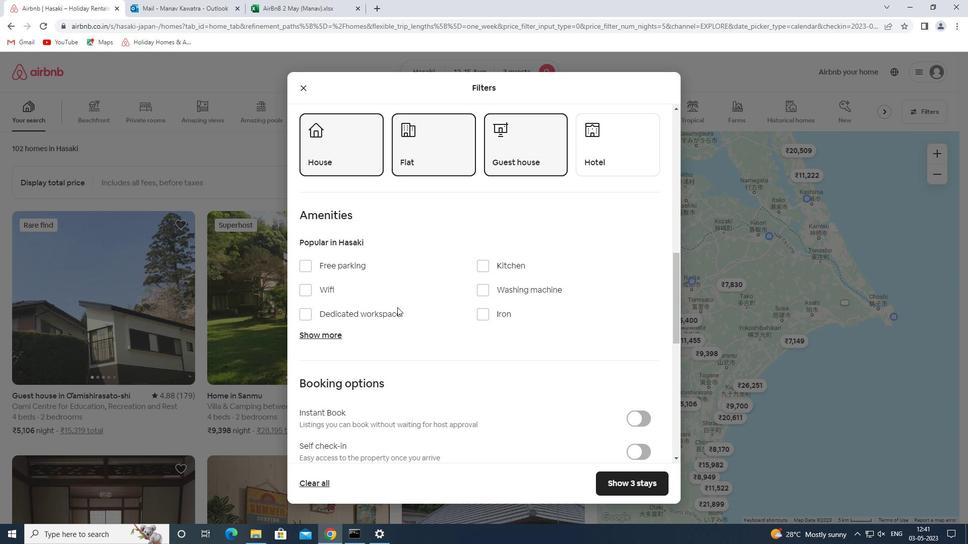 
Action: Mouse scrolled (410, 306) with delta (0, 0)
Screenshot: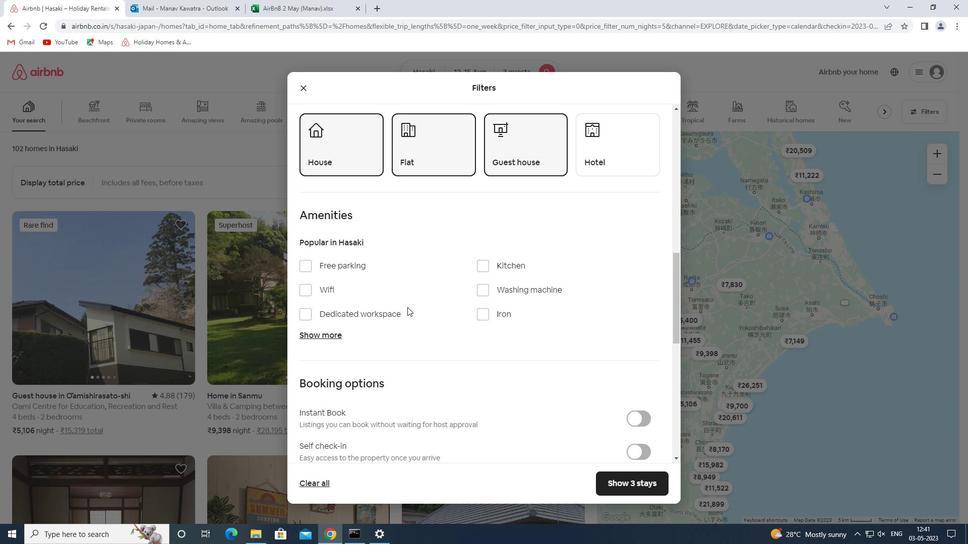 
Action: Mouse scrolled (410, 306) with delta (0, 0)
Screenshot: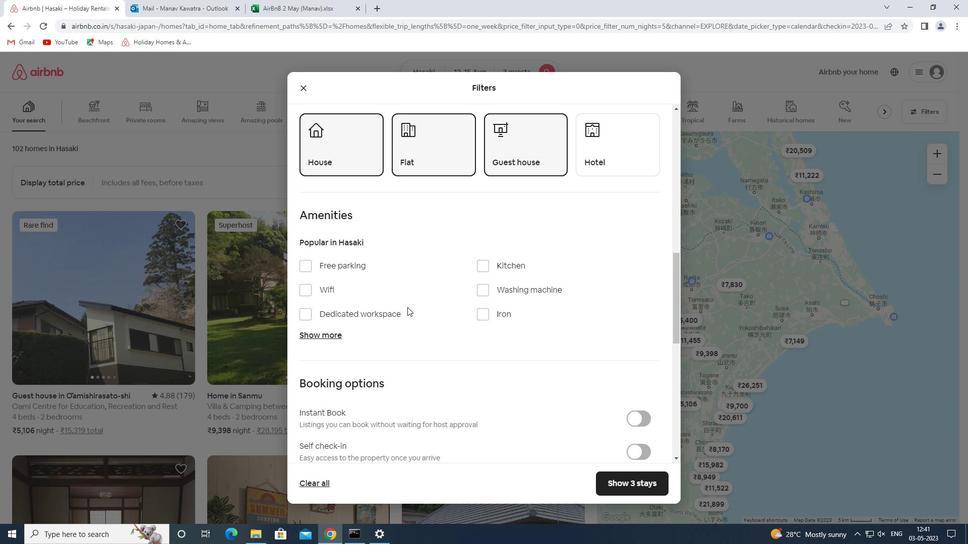 
Action: Mouse scrolled (410, 306) with delta (0, 0)
Screenshot: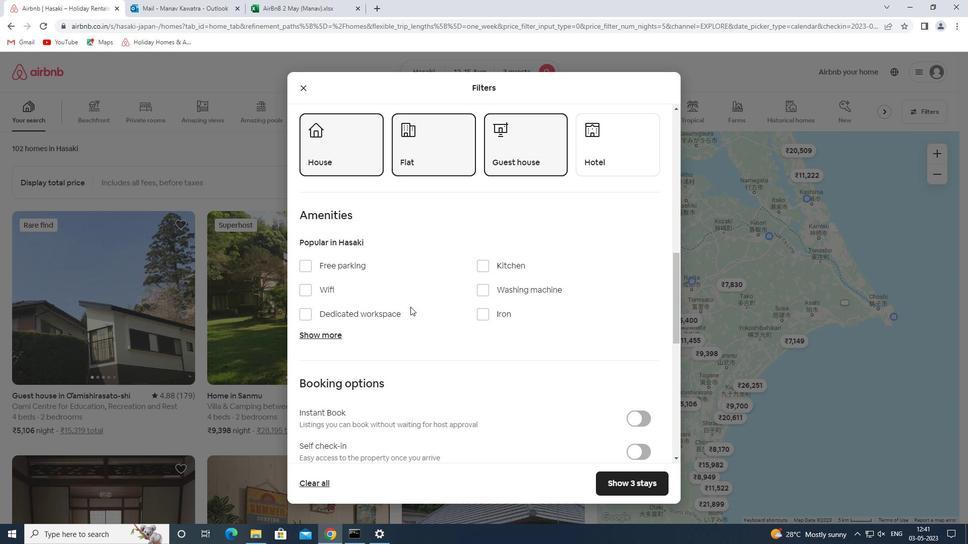 
Action: Mouse moved to (529, 367)
Screenshot: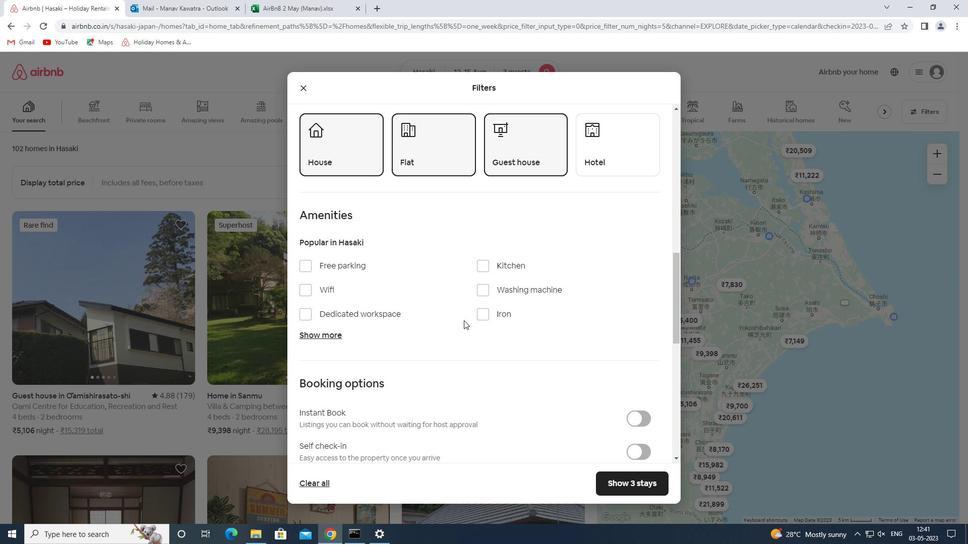 
Action: Mouse scrolled (529, 366) with delta (0, 0)
Screenshot: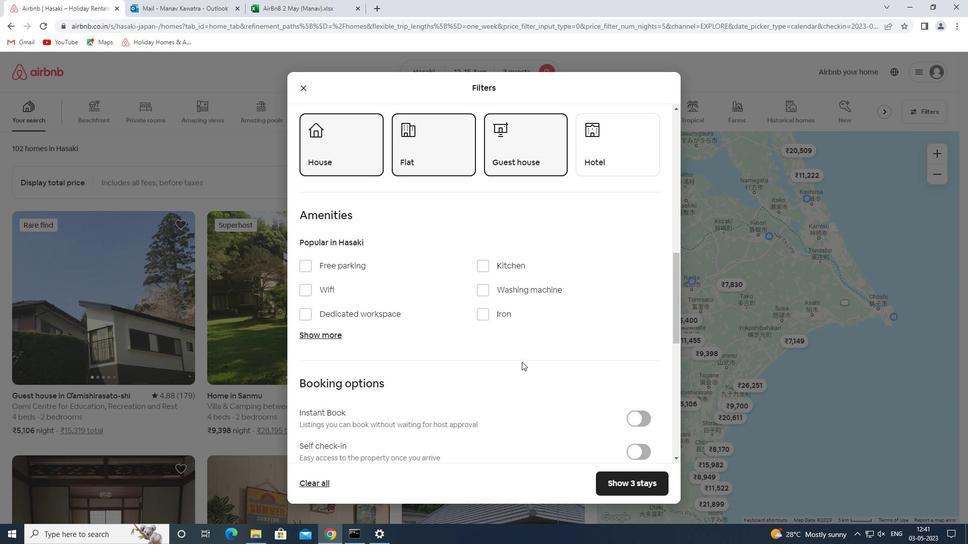 
Action: Mouse scrolled (529, 366) with delta (0, 0)
Screenshot: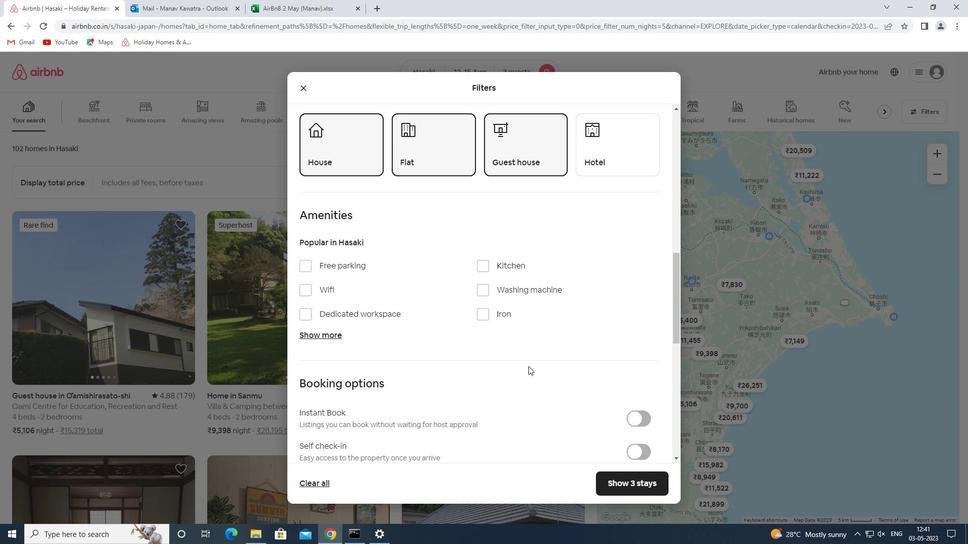 
Action: Mouse scrolled (529, 366) with delta (0, 0)
Screenshot: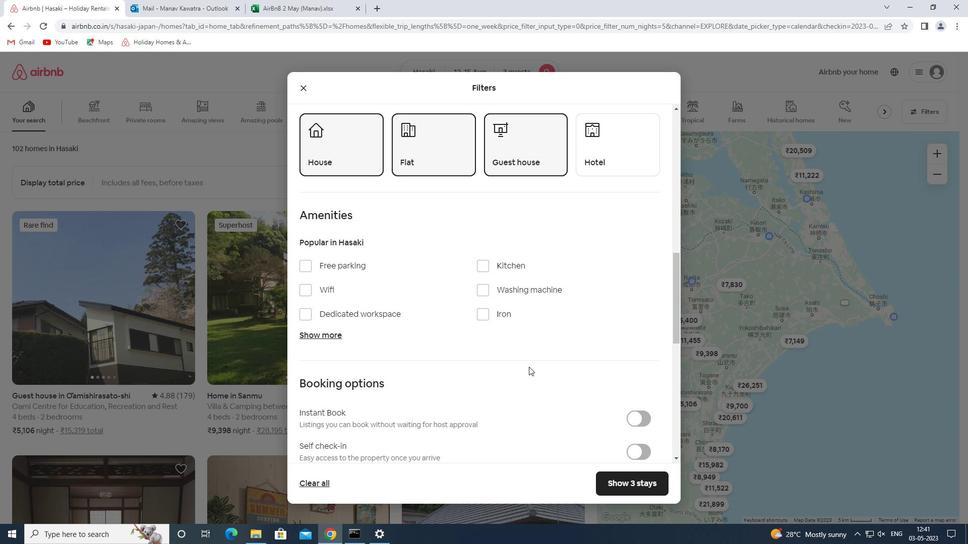 
Action: Mouse scrolled (529, 366) with delta (0, 0)
Screenshot: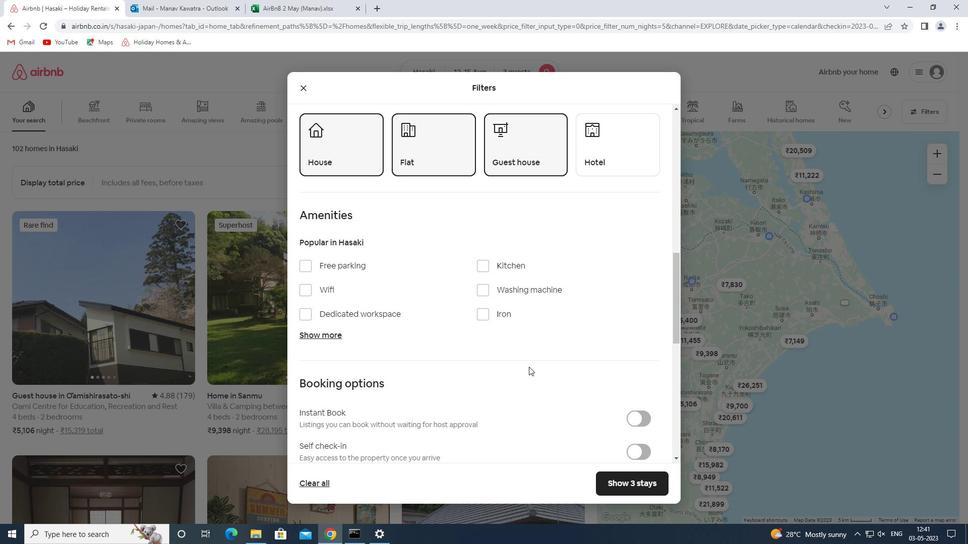 
Action: Mouse moved to (626, 298)
Screenshot: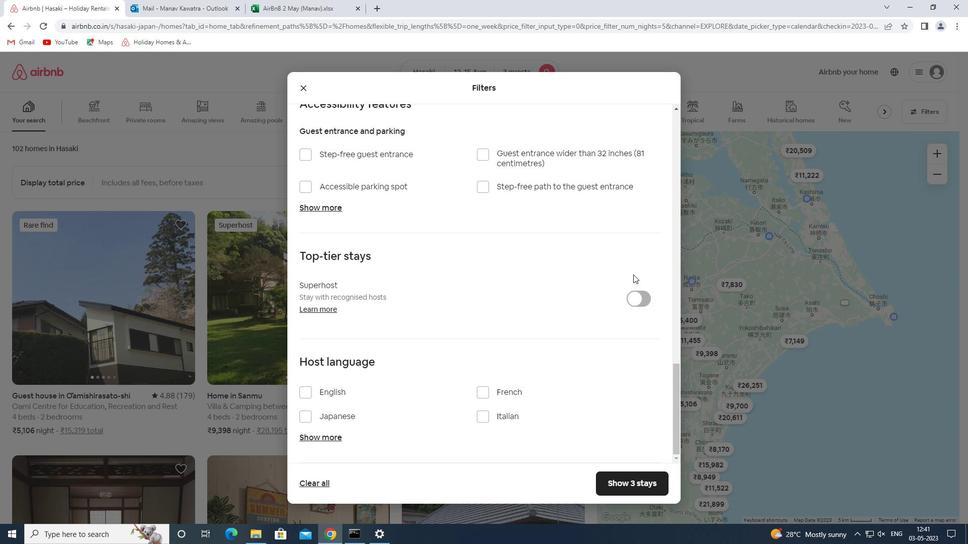 
Action: Mouse scrolled (626, 298) with delta (0, 0)
Screenshot: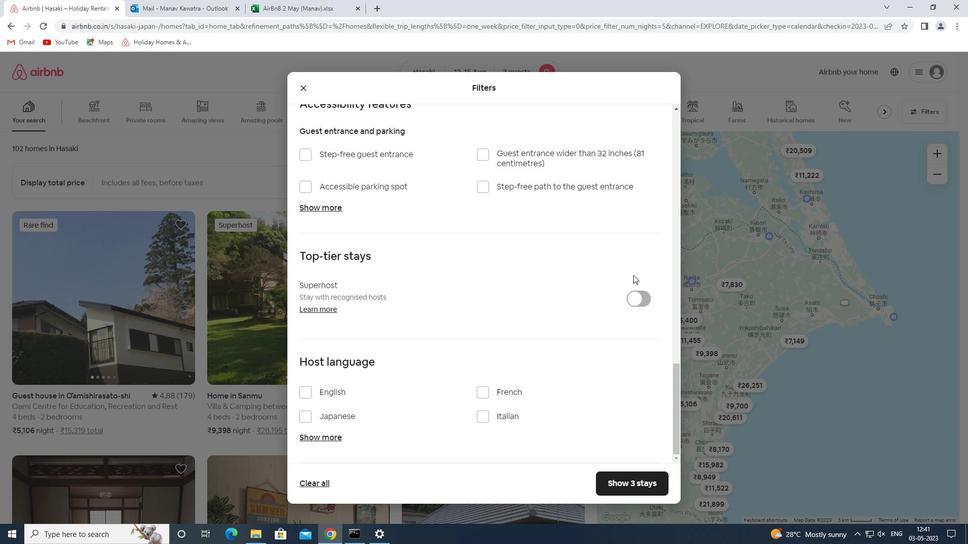 
Action: Mouse scrolled (626, 298) with delta (0, 0)
Screenshot: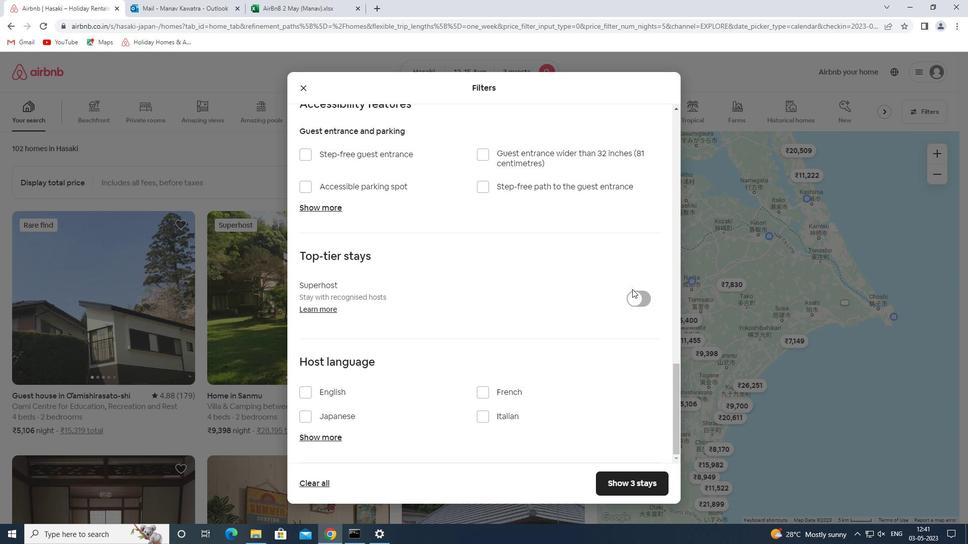 
Action: Mouse moved to (626, 298)
Screenshot: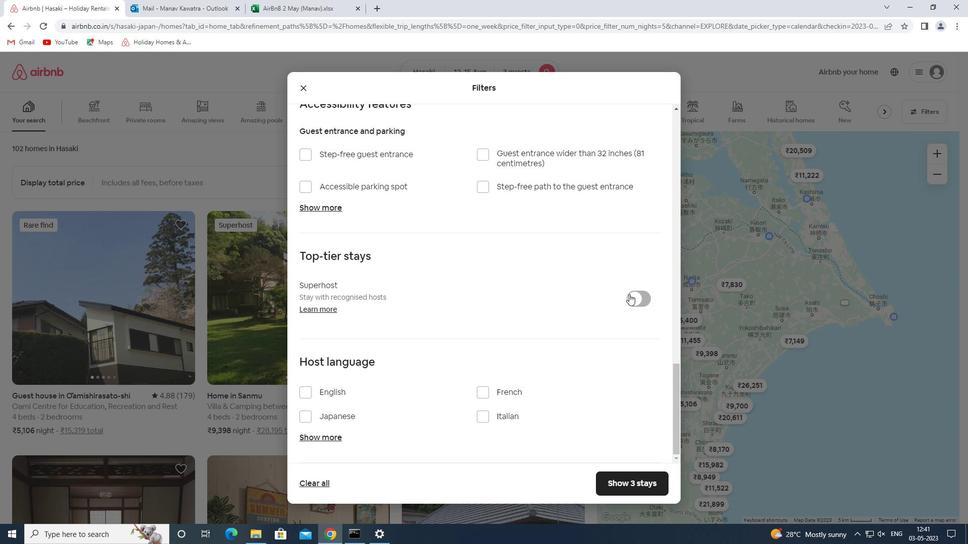
Action: Mouse scrolled (626, 298) with delta (0, 0)
Screenshot: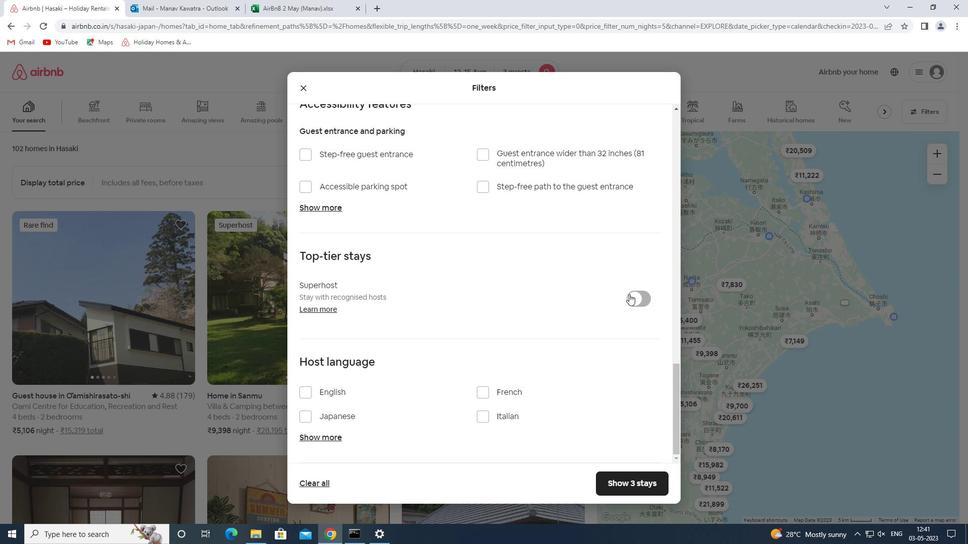 
Action: Mouse moved to (631, 297)
Screenshot: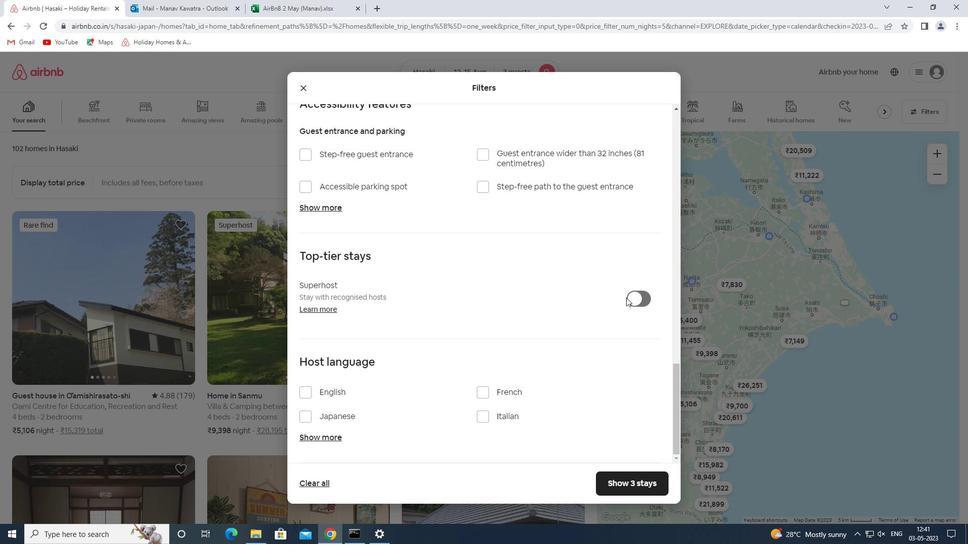 
Action: Mouse scrolled (631, 298) with delta (0, 0)
Screenshot: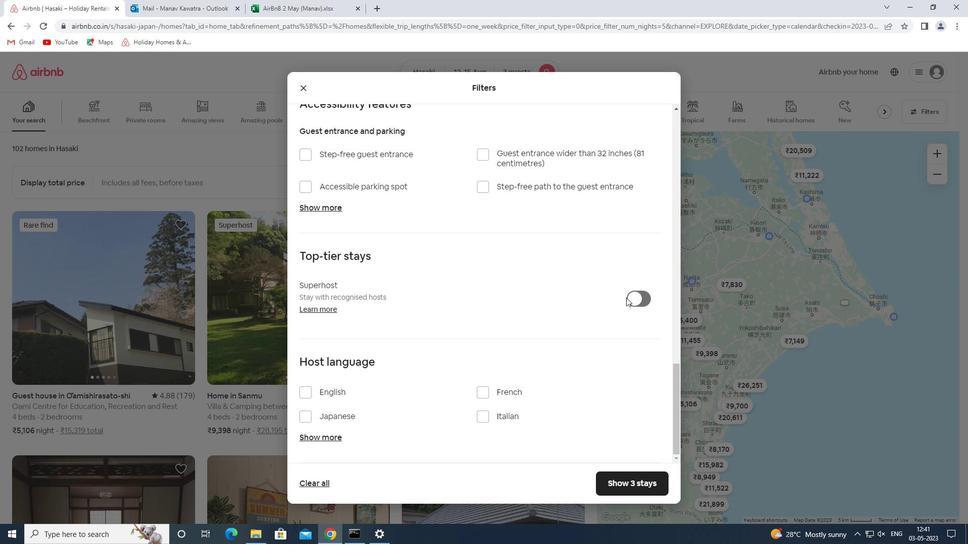 
Action: Mouse moved to (636, 212)
Screenshot: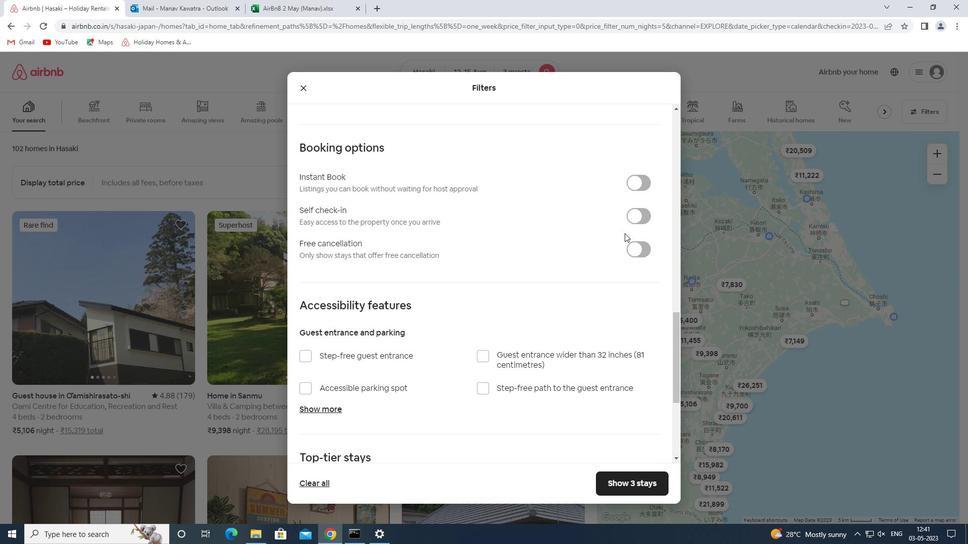 
Action: Mouse pressed left at (636, 212)
Screenshot: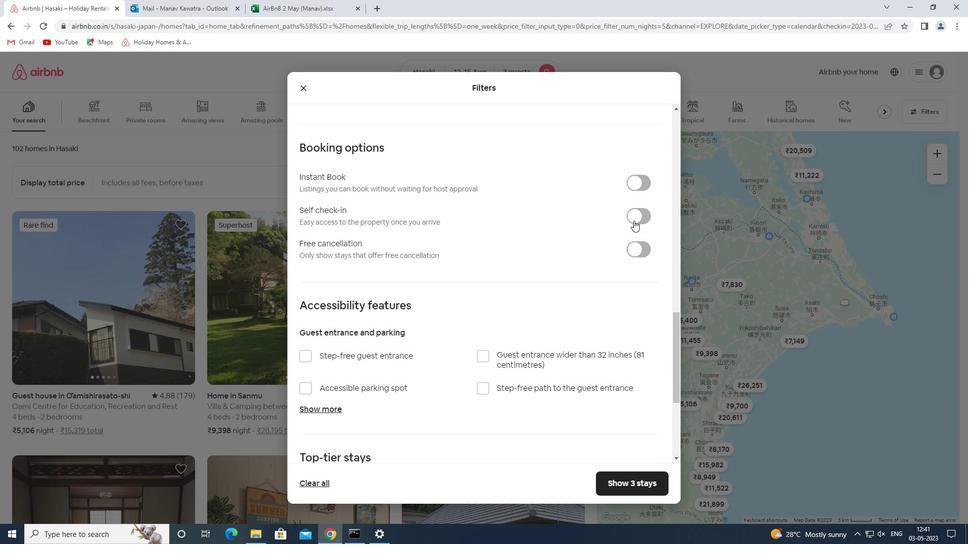 
Action: Mouse moved to (582, 338)
Screenshot: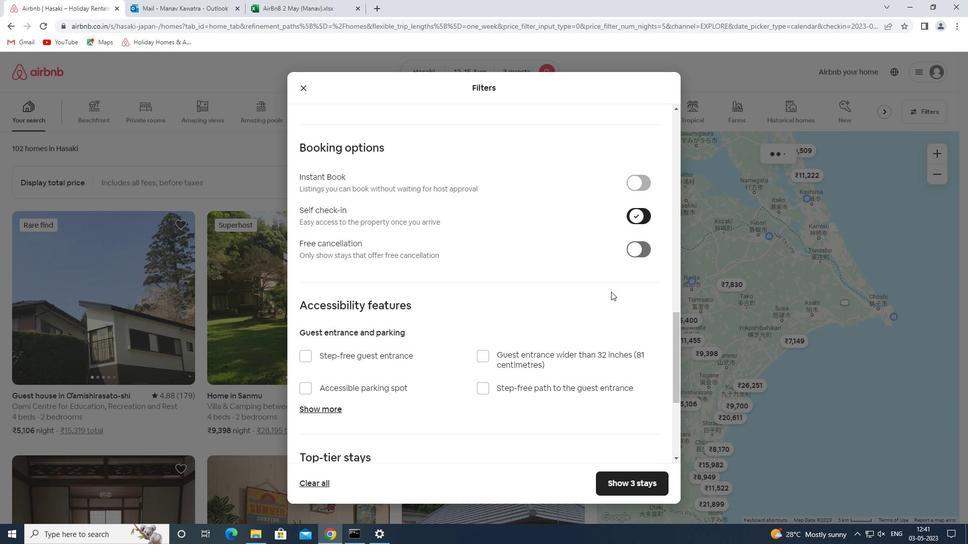 
Action: Mouse scrolled (582, 337) with delta (0, 0)
Screenshot: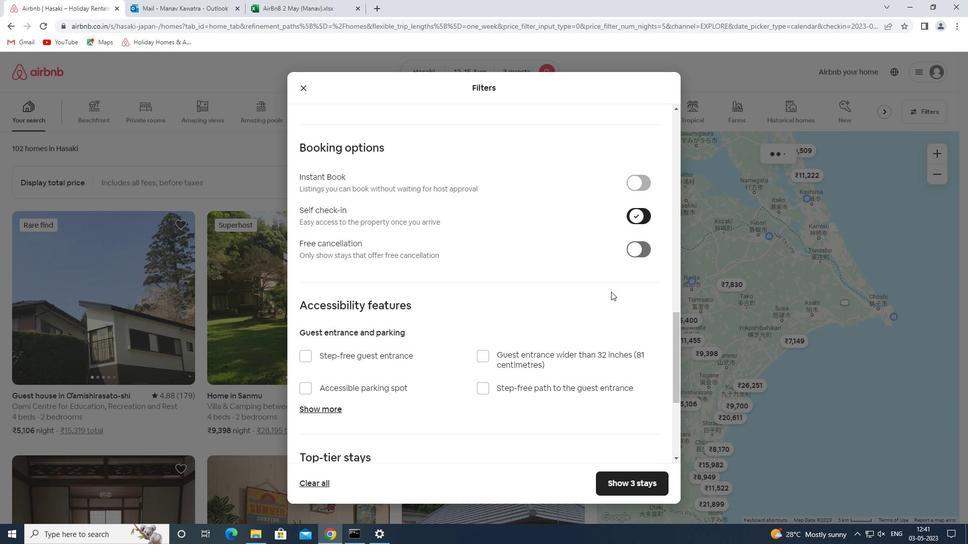
Action: Mouse scrolled (582, 337) with delta (0, 0)
Screenshot: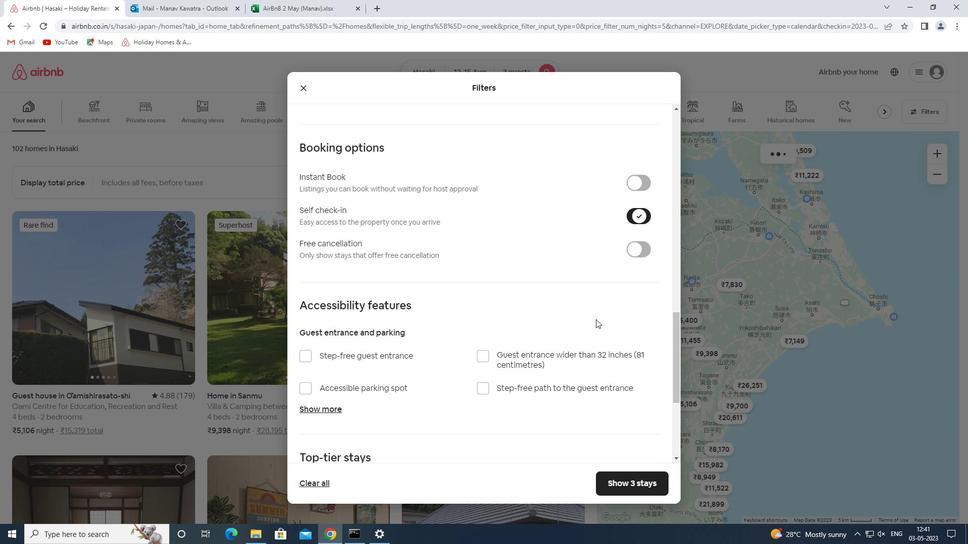 
Action: Mouse scrolled (582, 337) with delta (0, 0)
Screenshot: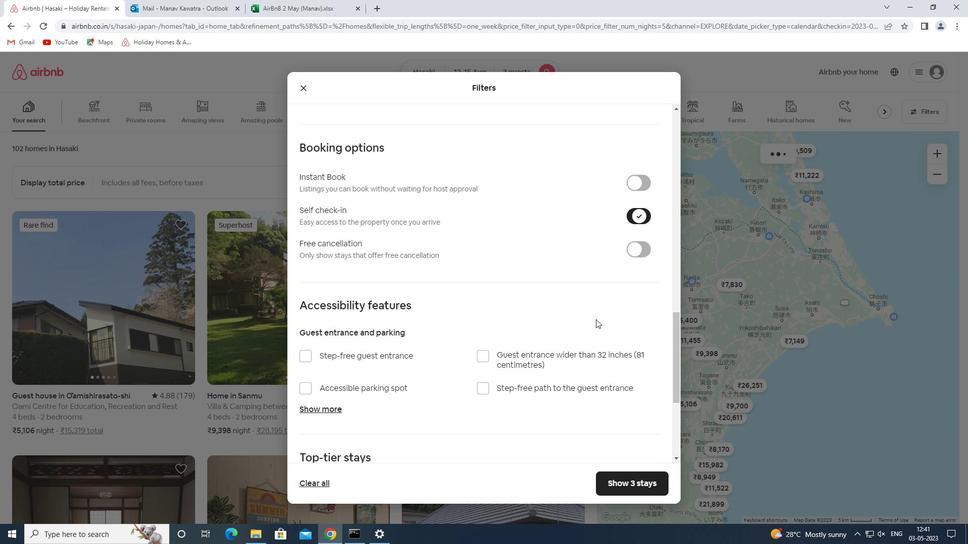 
Action: Mouse scrolled (582, 337) with delta (0, 0)
Screenshot: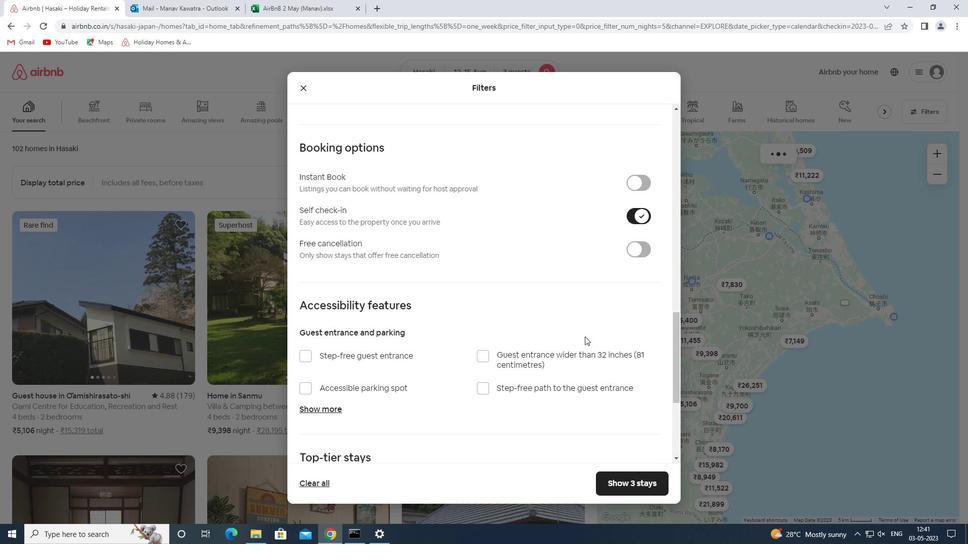 
Action: Mouse moved to (582, 339)
Screenshot: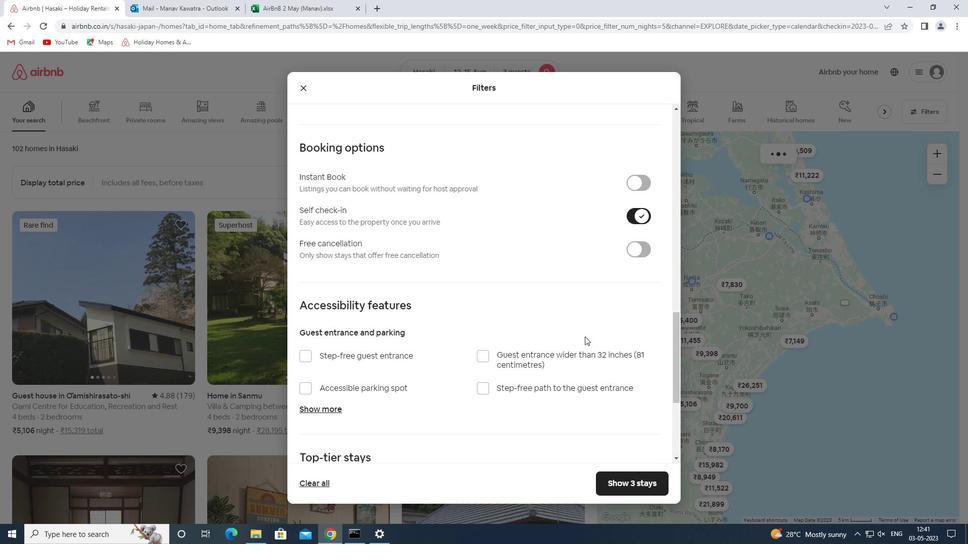 
Action: Mouse scrolled (582, 338) with delta (0, 0)
Screenshot: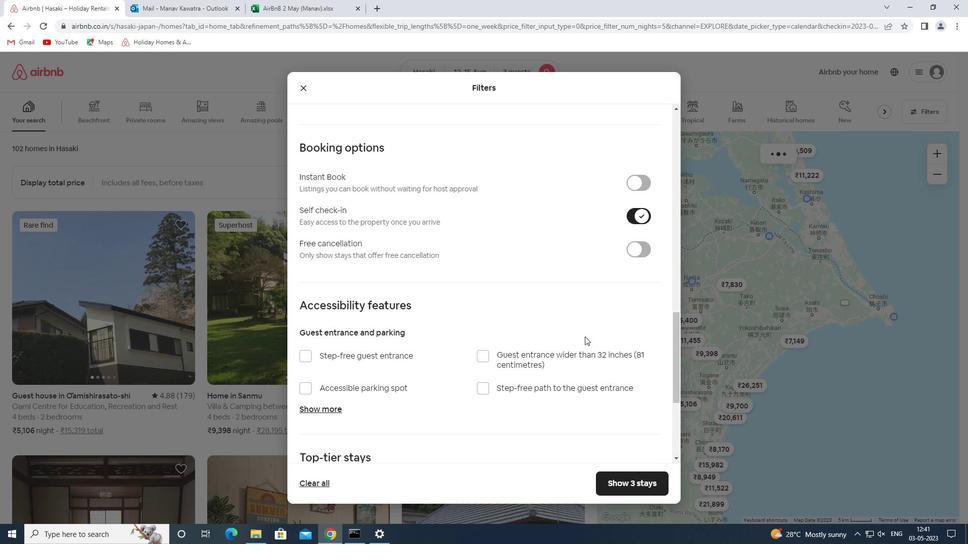 
Action: Mouse moved to (581, 339)
Screenshot: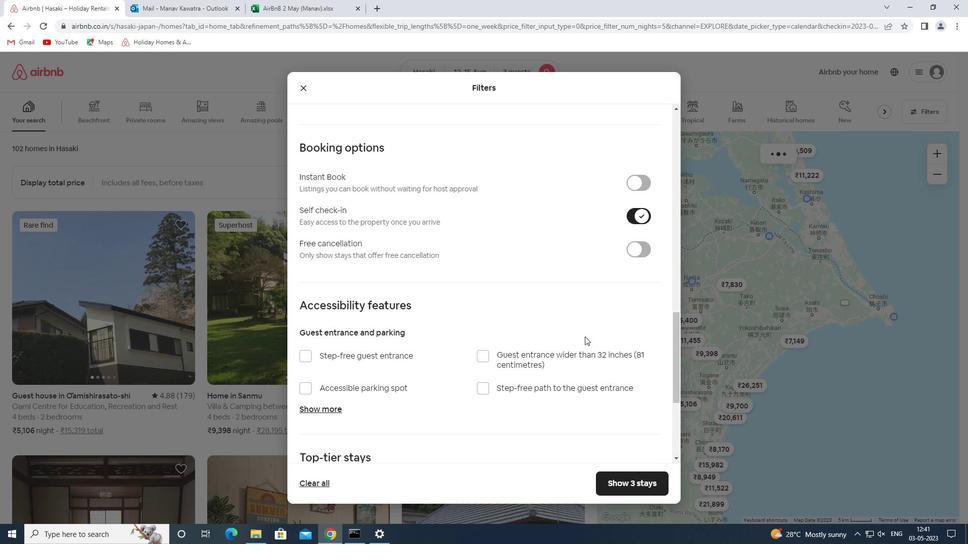 
Action: Mouse scrolled (581, 339) with delta (0, 0)
Screenshot: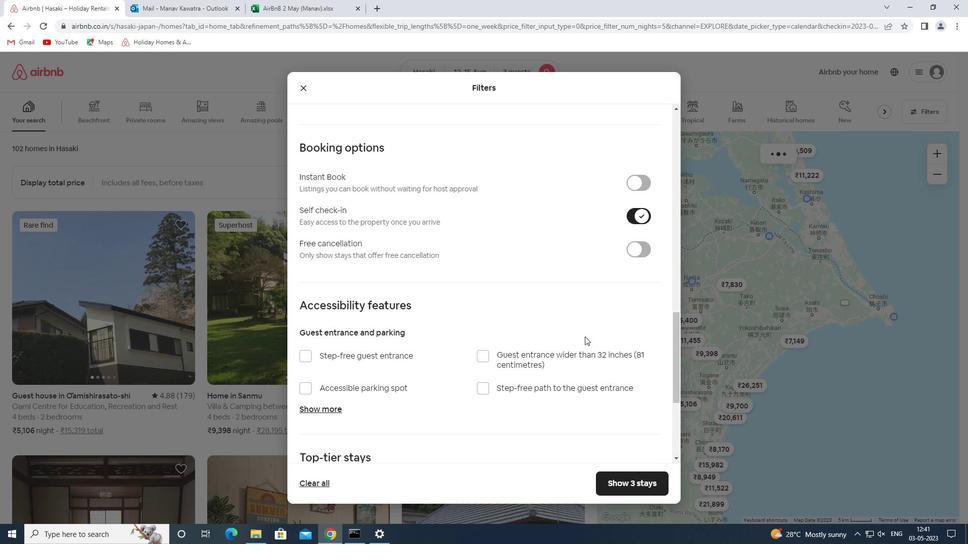 
Action: Mouse moved to (579, 342)
Screenshot: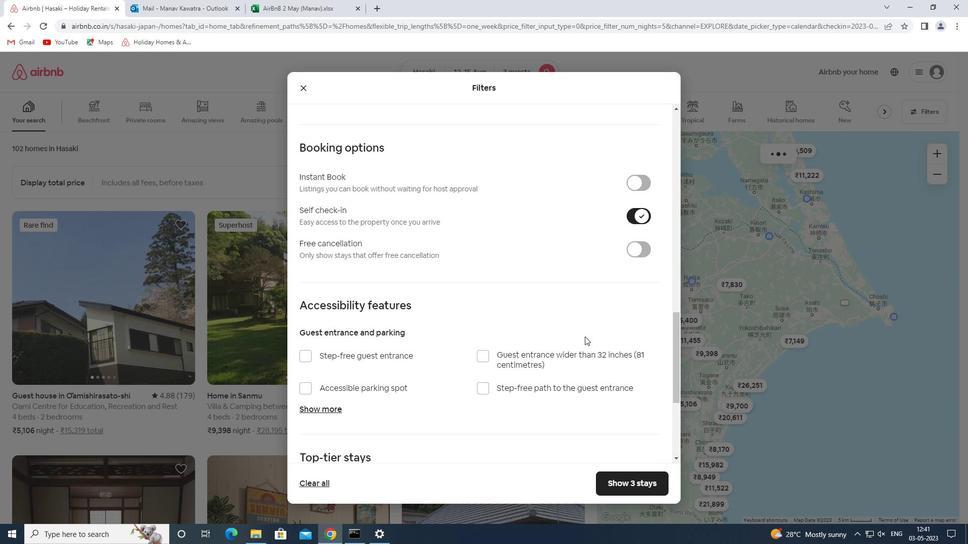 
Action: Mouse scrolled (579, 341) with delta (0, 0)
Screenshot: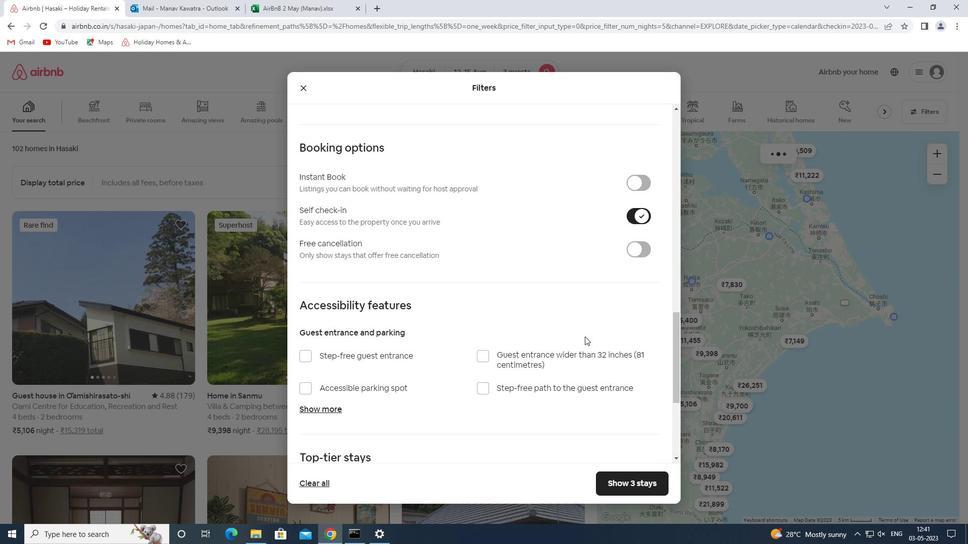 
Action: Mouse moved to (565, 360)
Screenshot: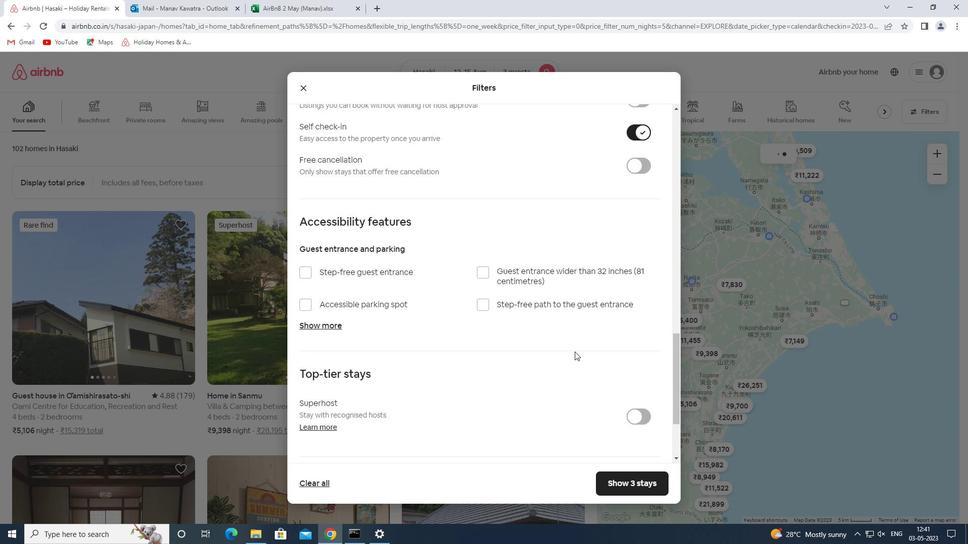 
Action: Mouse scrolled (565, 360) with delta (0, 0)
Screenshot: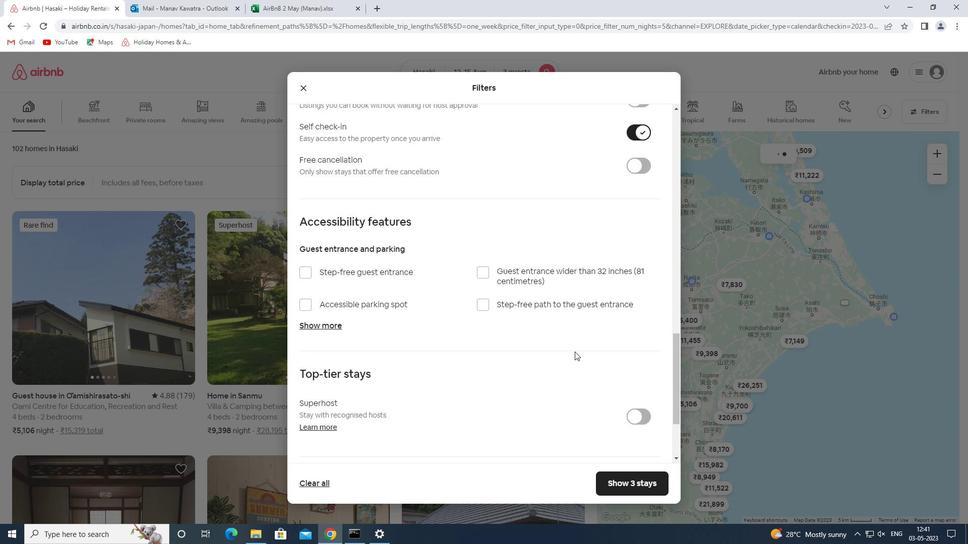 
Action: Mouse moved to (564, 361)
Screenshot: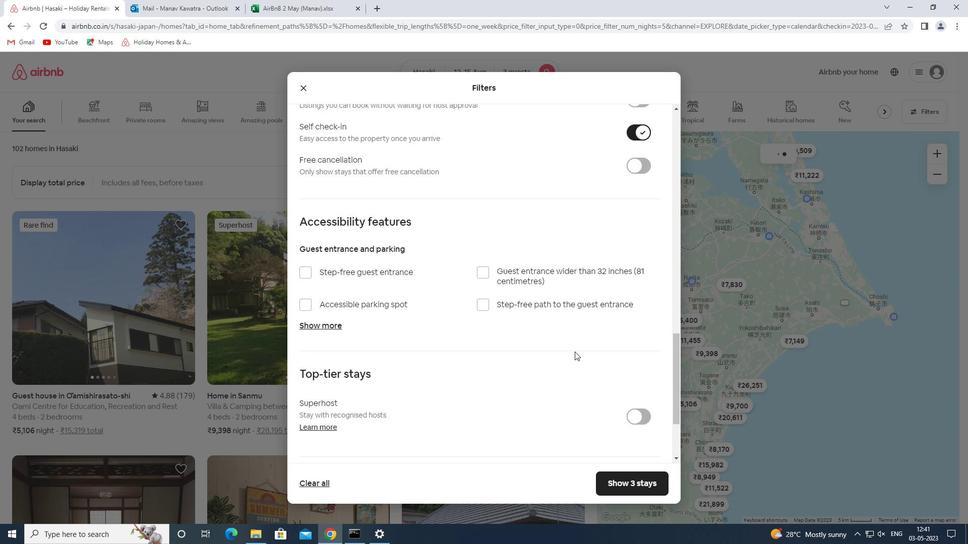 
Action: Mouse scrolled (564, 360) with delta (0, 0)
Screenshot: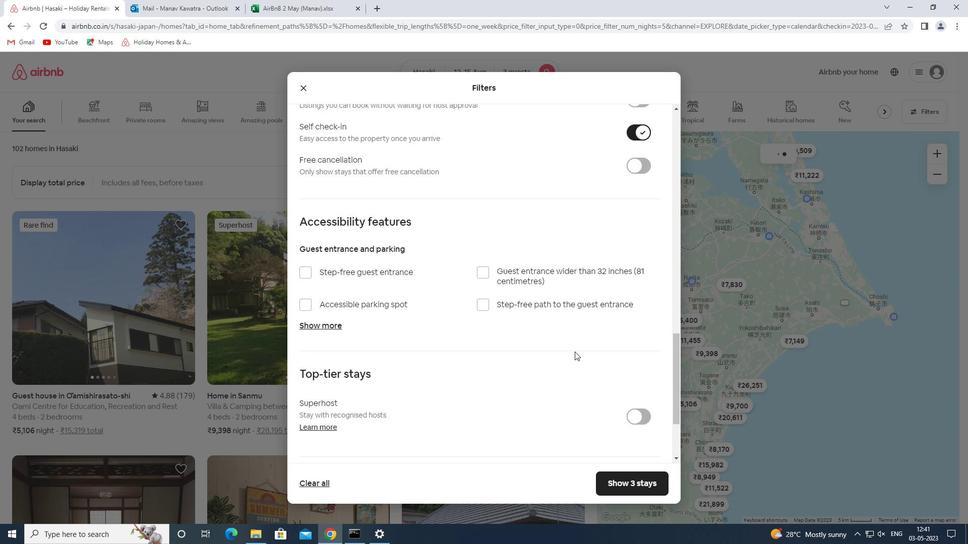 
Action: Mouse moved to (562, 361)
Screenshot: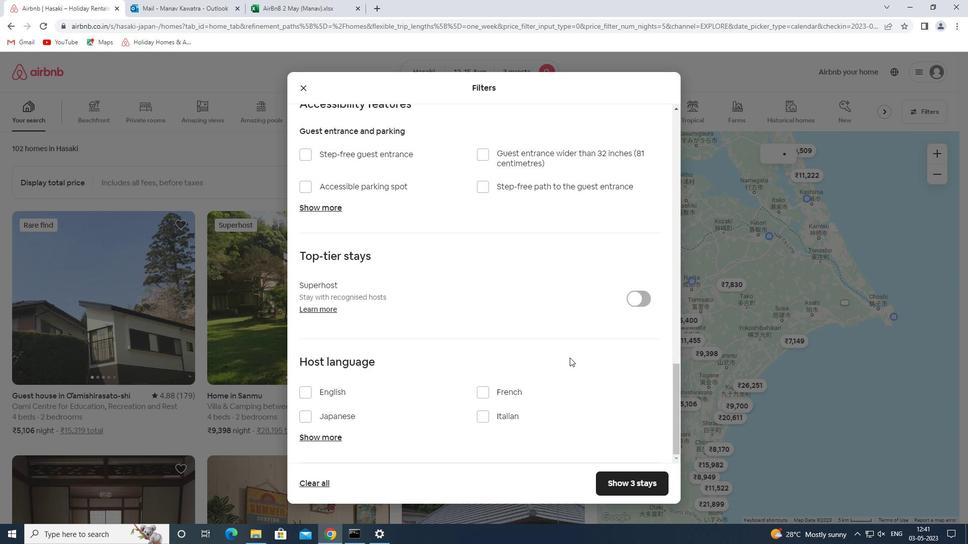 
Action: Mouse scrolled (562, 360) with delta (0, 0)
Screenshot: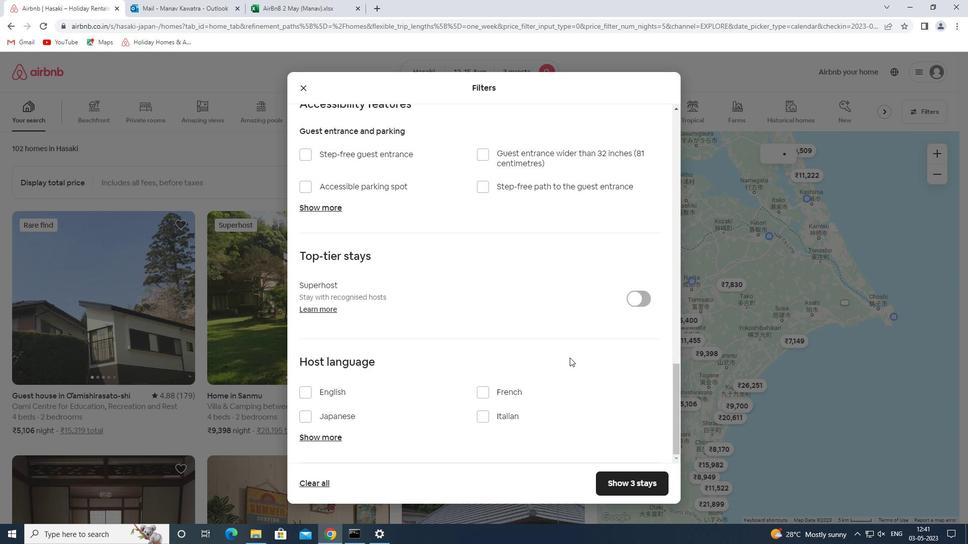 
Action: Mouse moved to (561, 362)
Screenshot: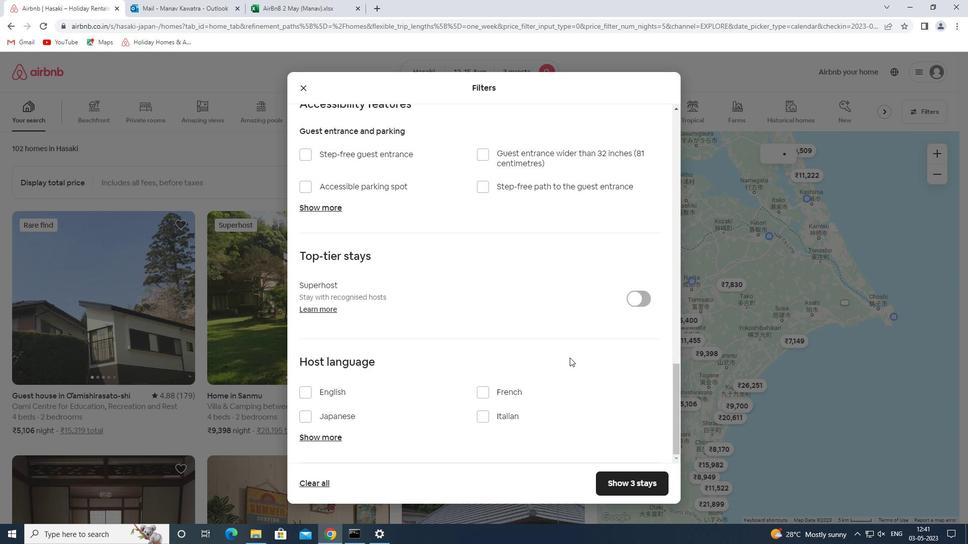 
Action: Mouse scrolled (561, 361) with delta (0, 0)
Screenshot: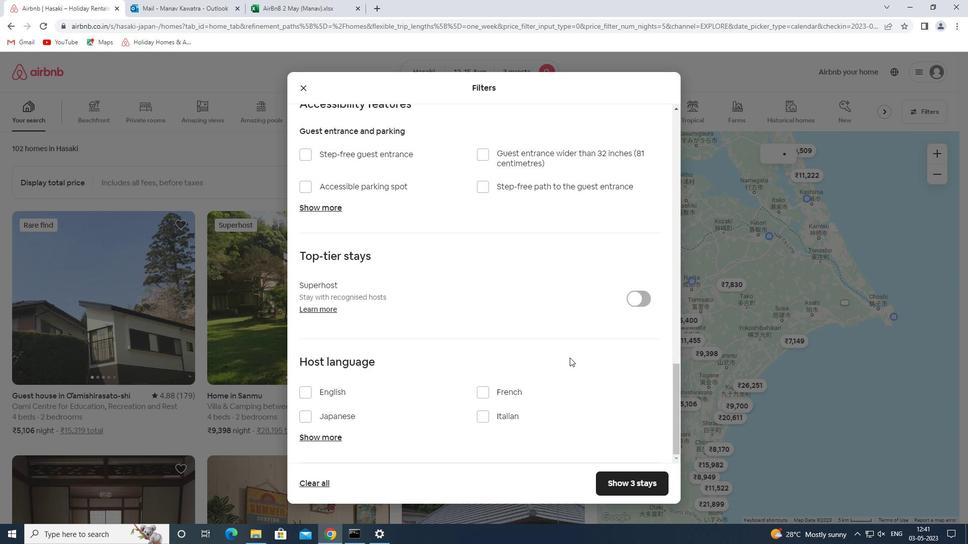 
Action: Mouse moved to (560, 362)
Screenshot: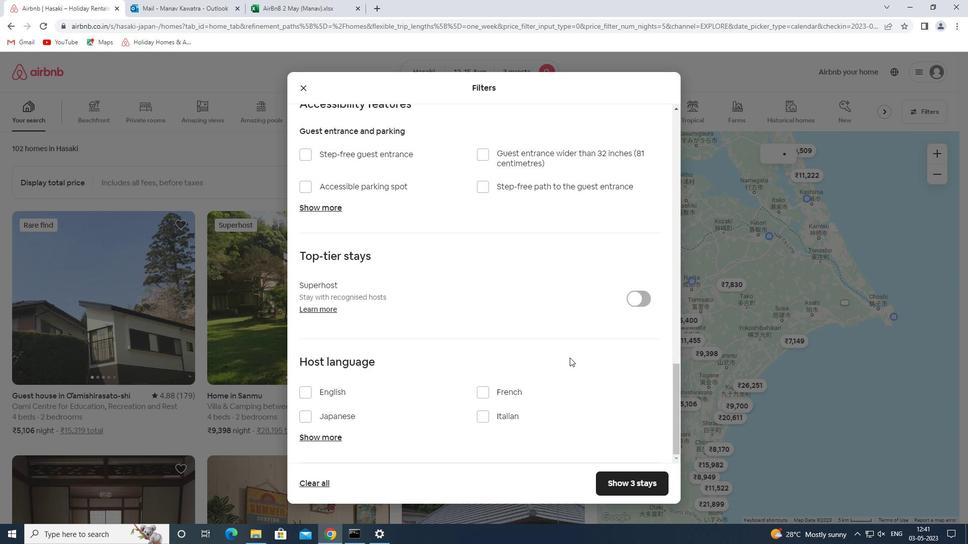 
Action: Mouse scrolled (560, 361) with delta (0, 0)
Screenshot: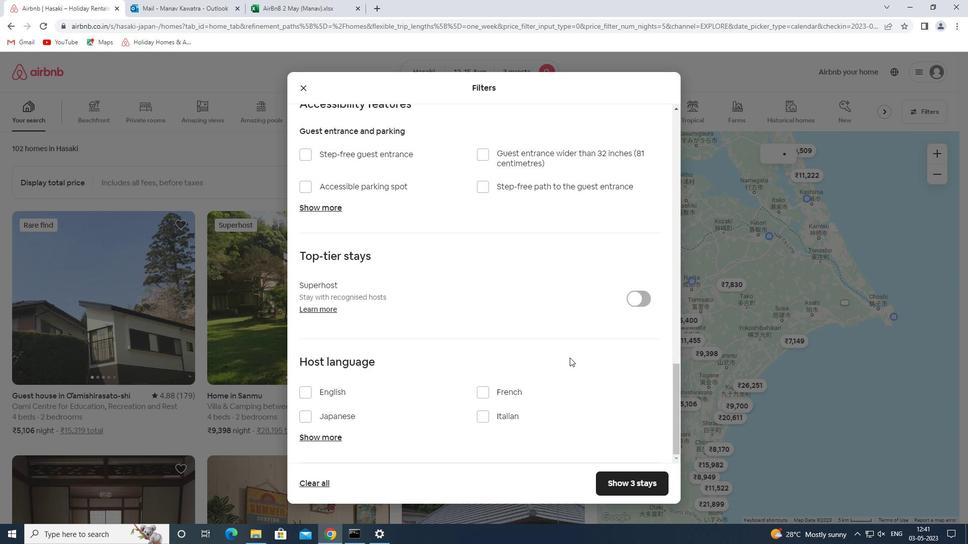 
Action: Mouse moved to (558, 363)
Screenshot: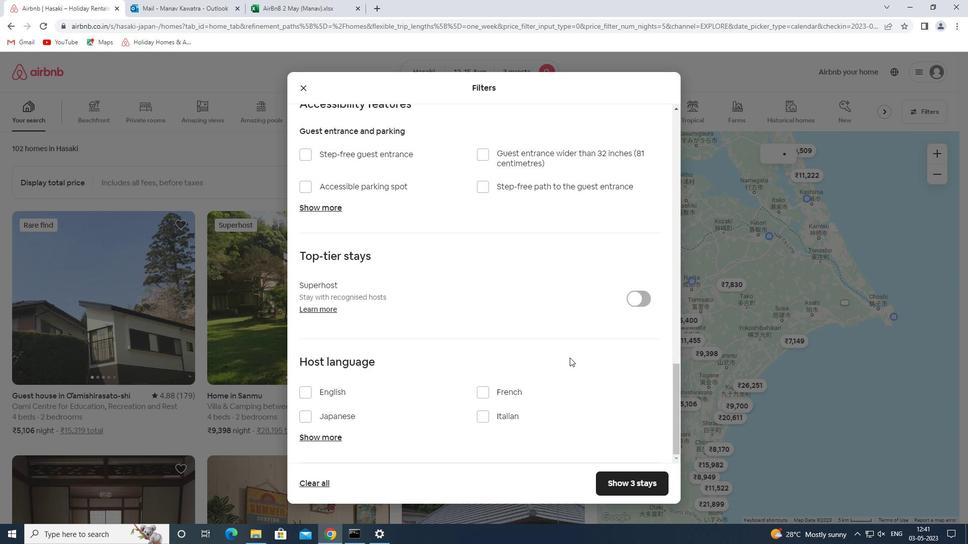 
Action: Mouse scrolled (558, 362) with delta (0, 0)
Screenshot: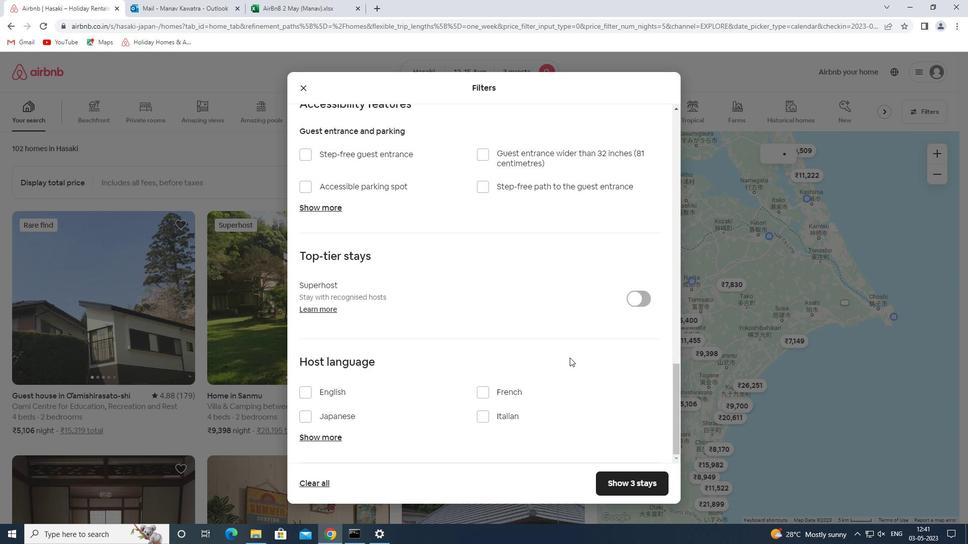 
Action: Mouse moved to (342, 395)
Screenshot: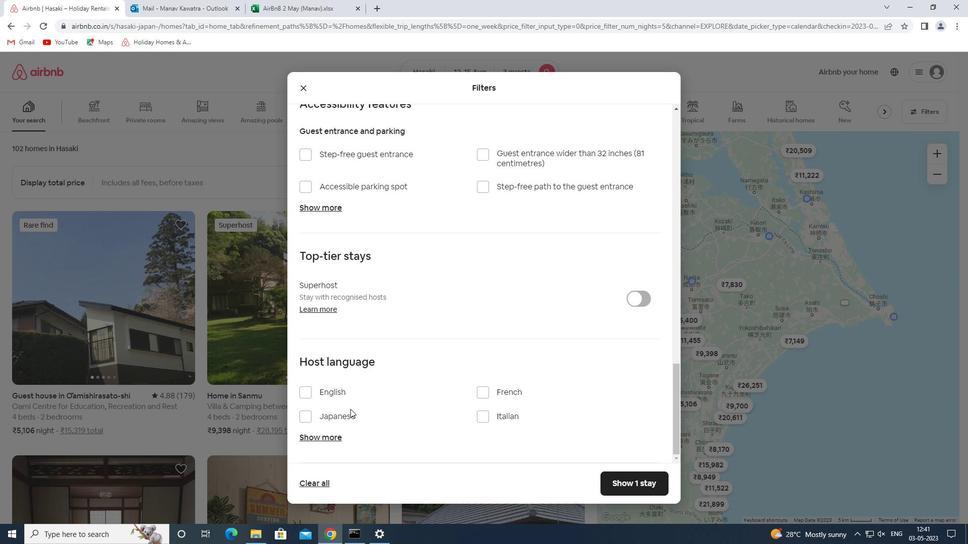 
Action: Mouse pressed left at (342, 395)
Screenshot: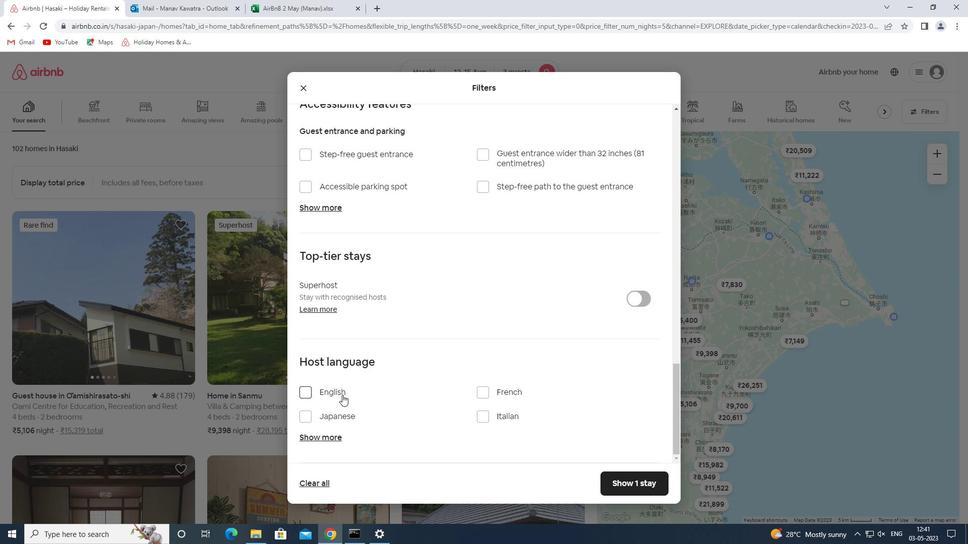 
Action: Mouse moved to (644, 483)
Screenshot: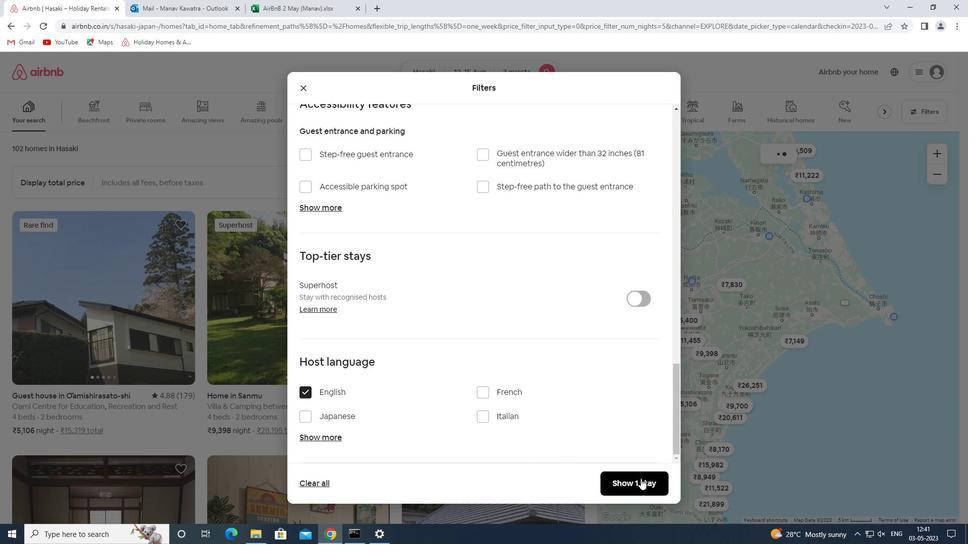 
Action: Mouse pressed left at (644, 483)
Screenshot: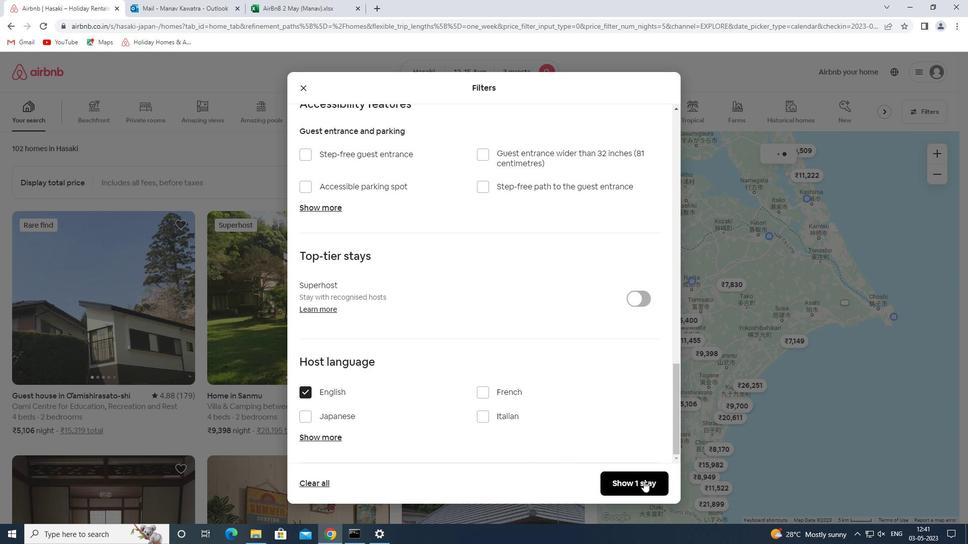 
Action: Mouse moved to (646, 484)
Screenshot: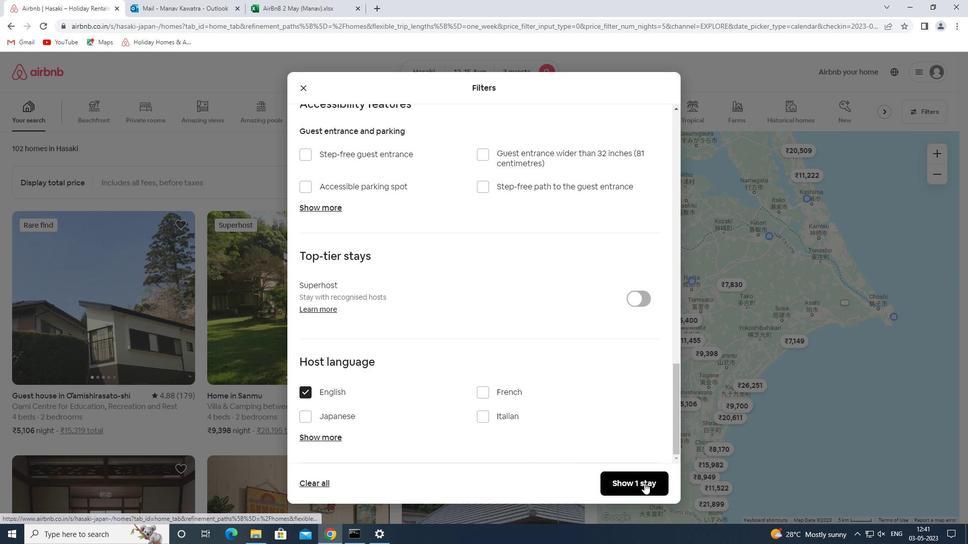 
